 Task: Look for space in Lingsugūr, India from 6th June, 2023 to 8th June, 2023 for 2 adults in price range Rs.7000 to Rs.12000. Place can be private room with 1  bedroom having 2 beds and 1 bathroom. Property type can be house, flat, guest house. Booking option can be shelf check-in. Required host language is English.
Action: Mouse moved to (464, 83)
Screenshot: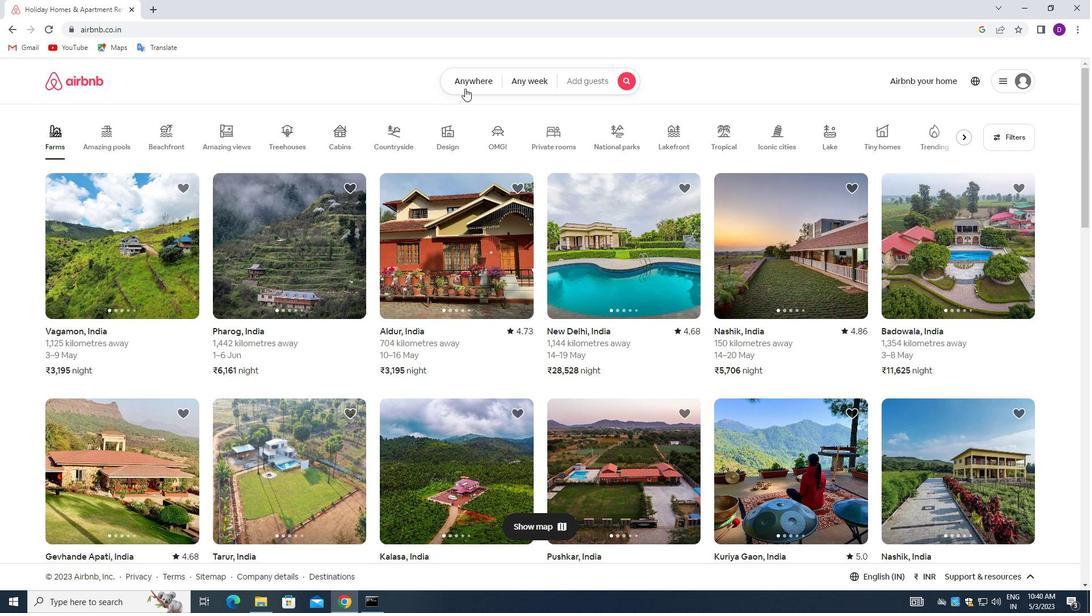 
Action: Mouse pressed left at (464, 83)
Screenshot: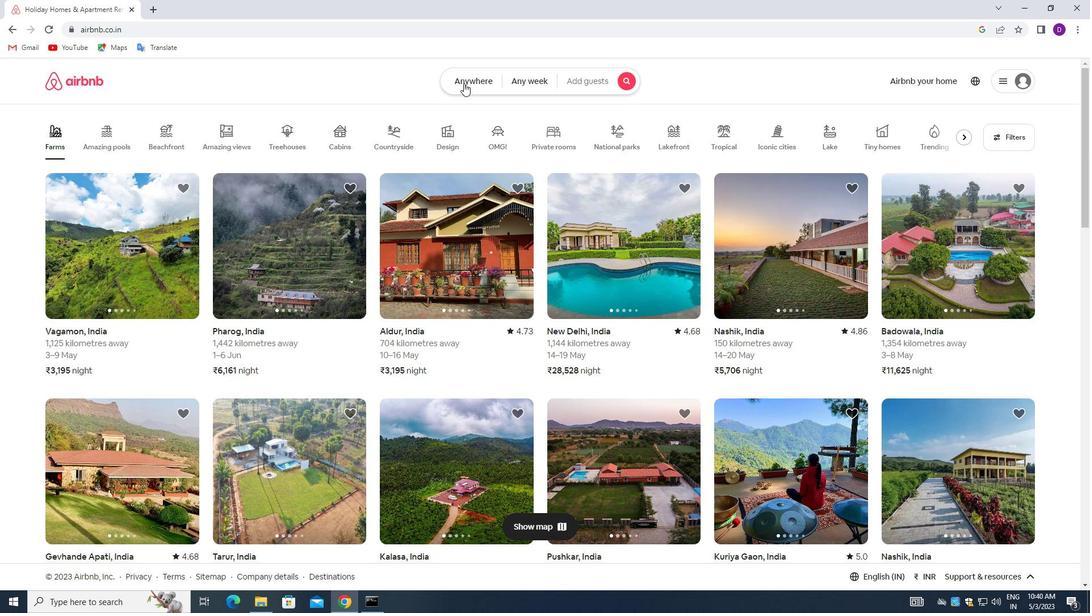 
Action: Mouse moved to (372, 130)
Screenshot: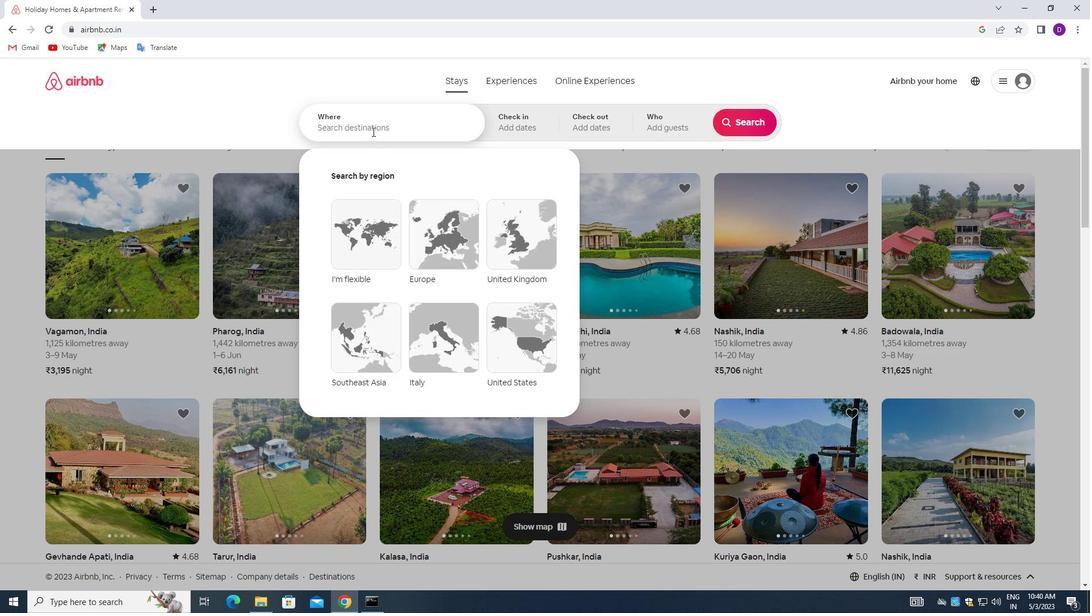 
Action: Mouse pressed left at (372, 130)
Screenshot: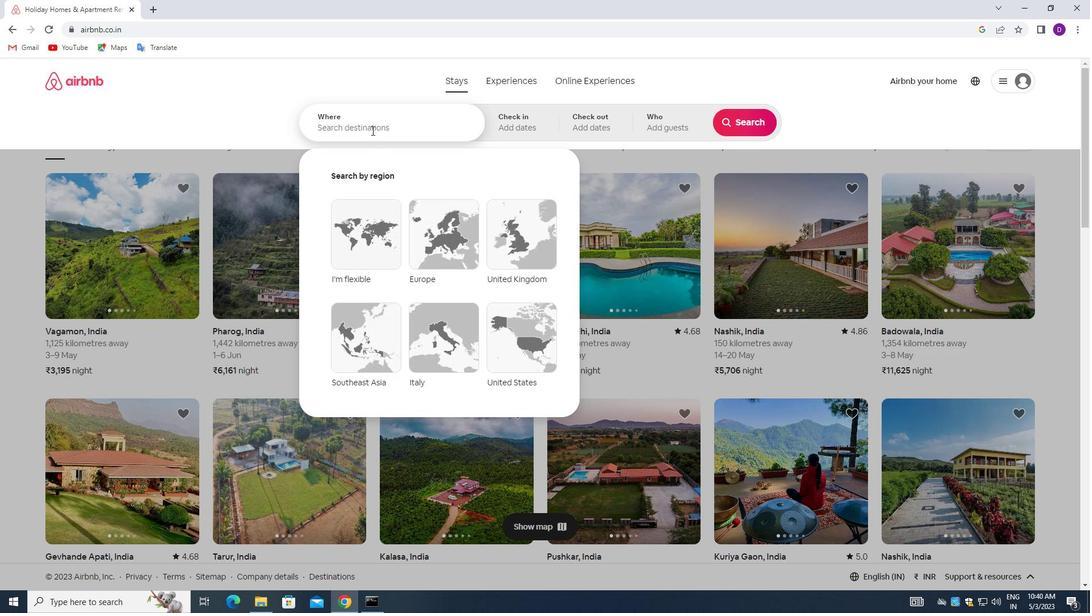 
Action: Mouse moved to (252, 109)
Screenshot: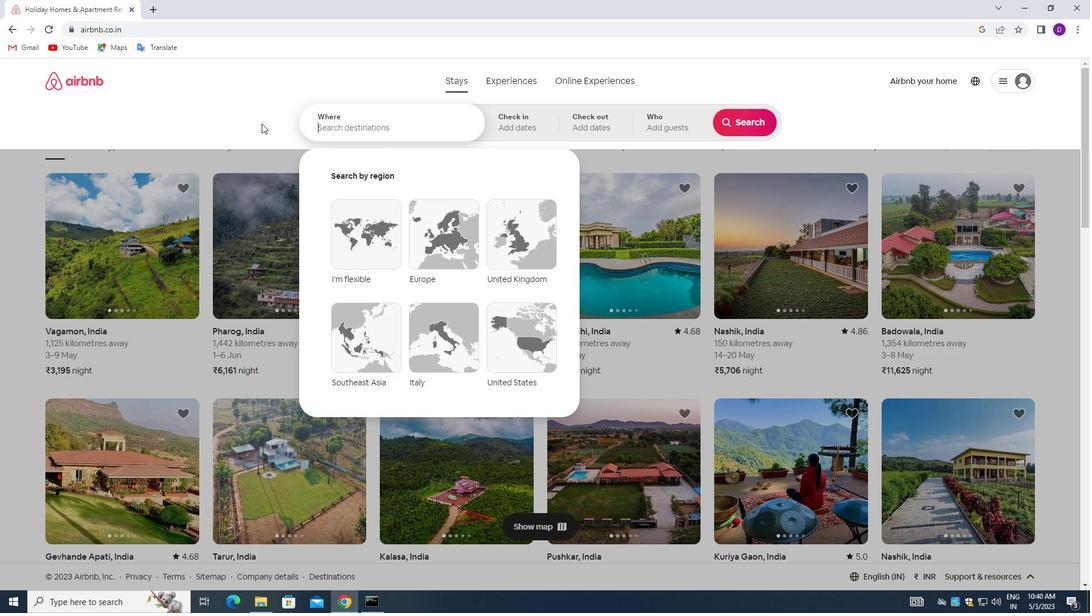 
Action: Key pressed <Key.shift>LINGS
Screenshot: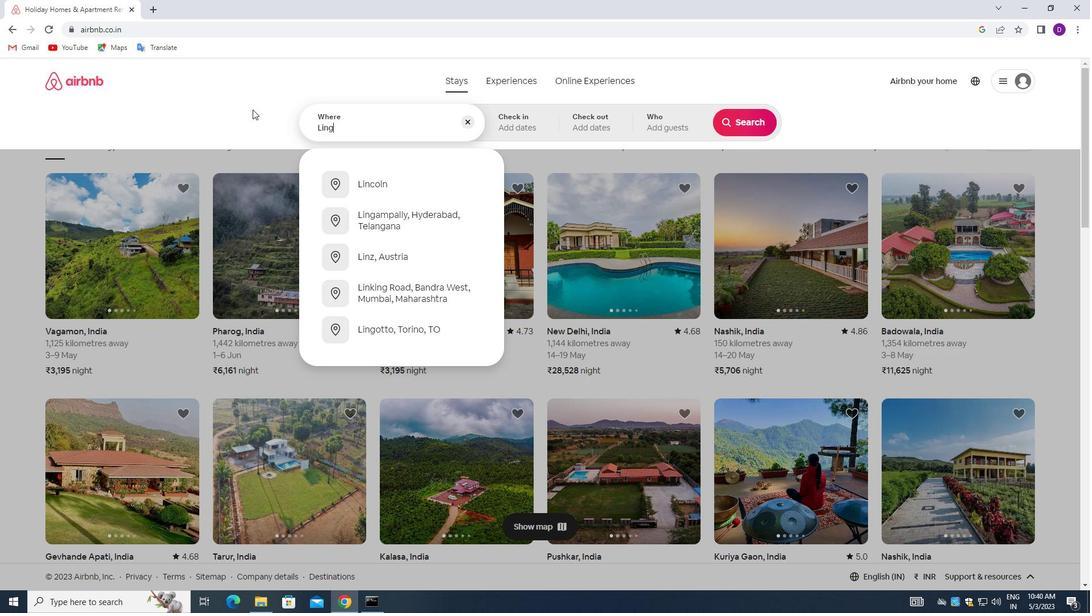 
Action: Mouse moved to (252, 109)
Screenshot: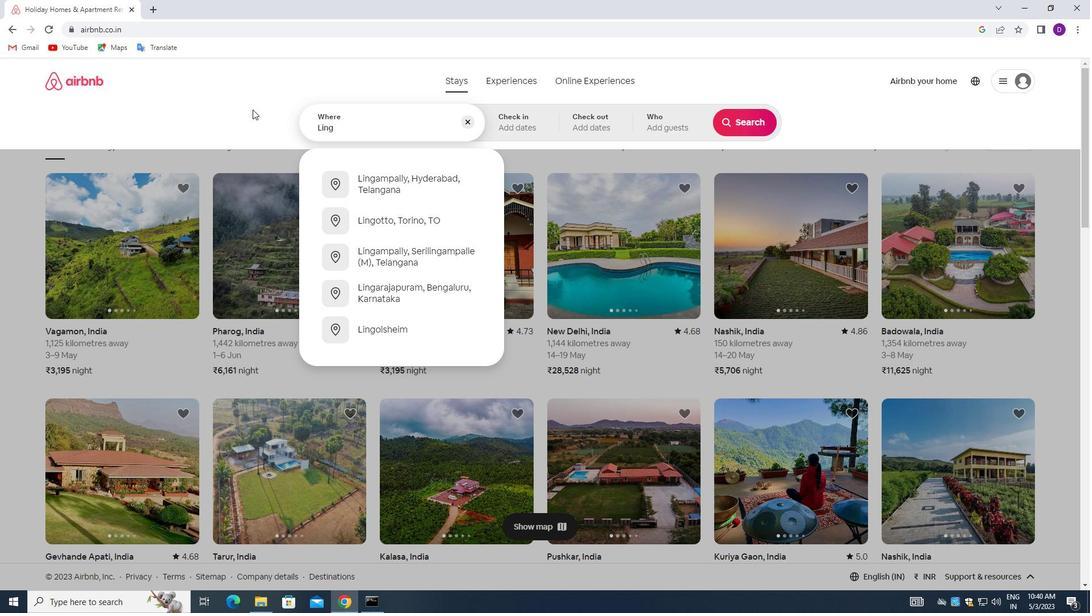 
Action: Key pressed UGUR,<Key.space><Key.shift>INDIA<Key.enter>
Screenshot: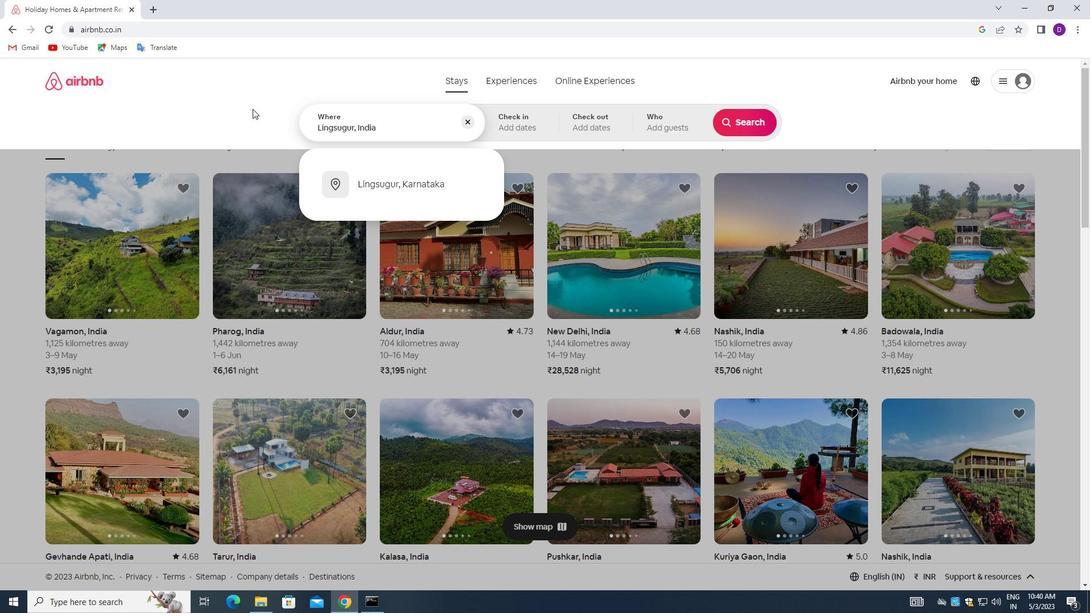 
Action: Mouse moved to (627, 288)
Screenshot: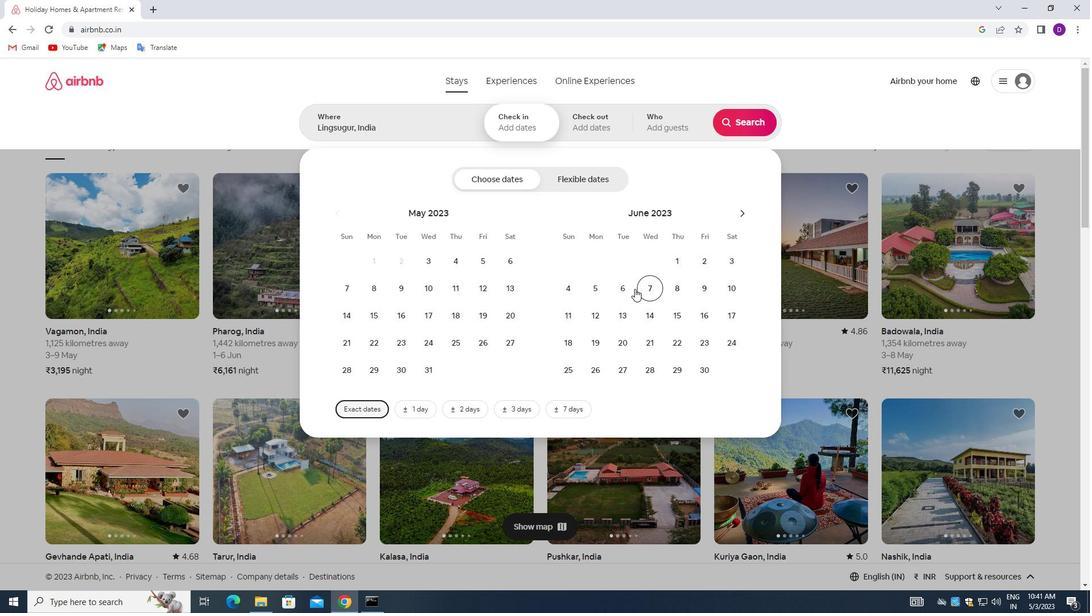 
Action: Mouse pressed left at (627, 288)
Screenshot: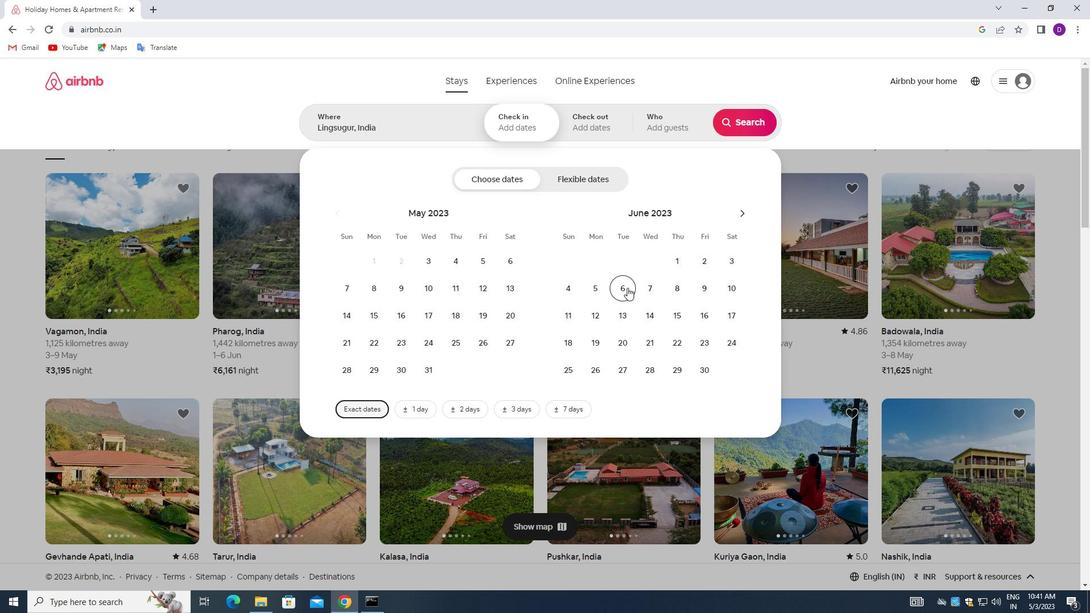 
Action: Mouse moved to (673, 291)
Screenshot: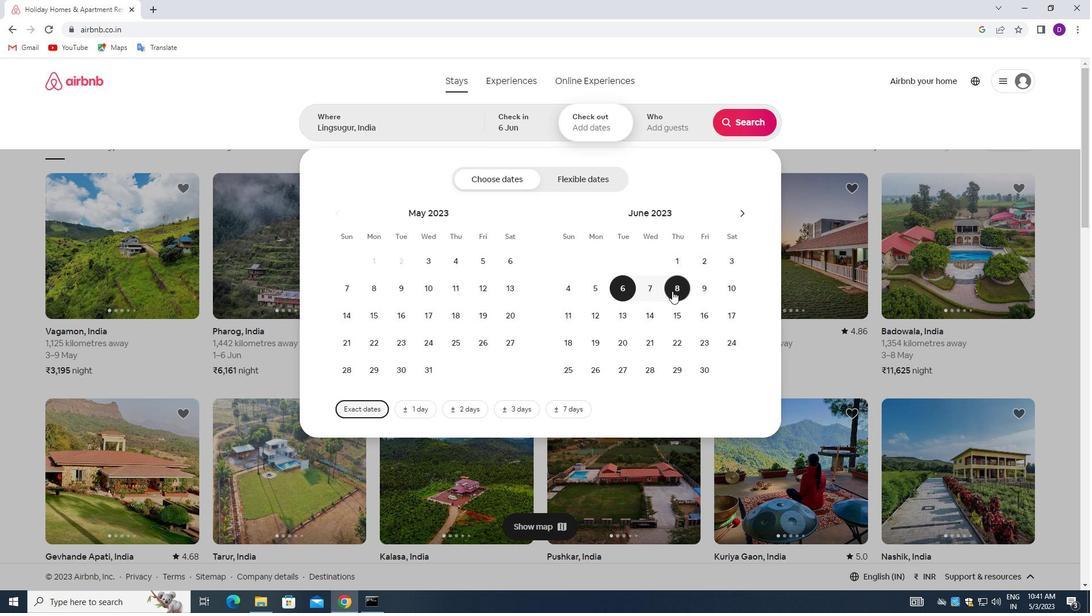 
Action: Mouse pressed left at (673, 291)
Screenshot: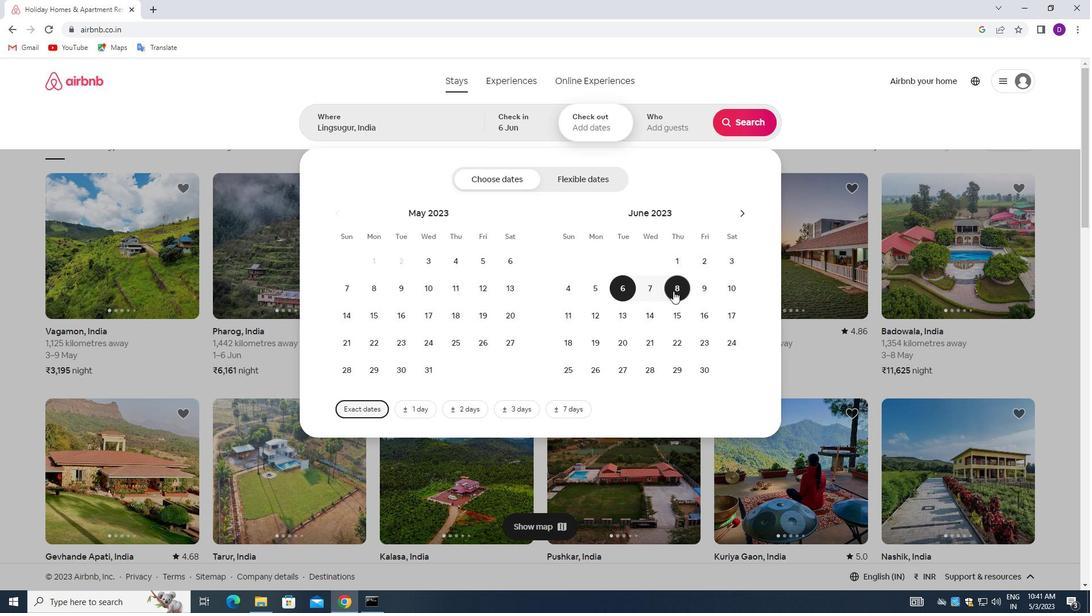 
Action: Mouse moved to (663, 123)
Screenshot: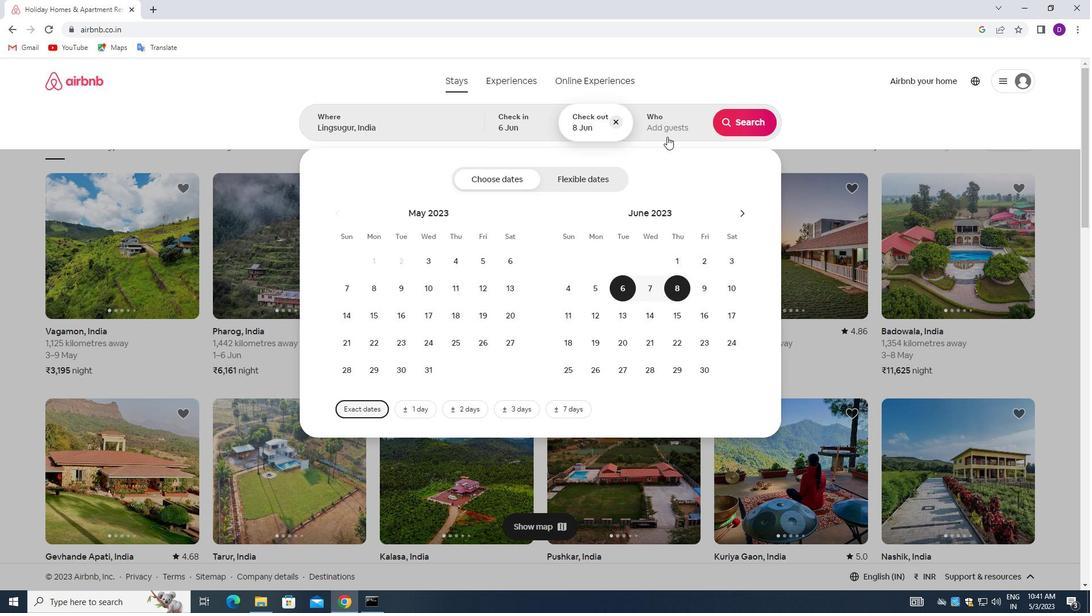 
Action: Mouse pressed left at (663, 123)
Screenshot: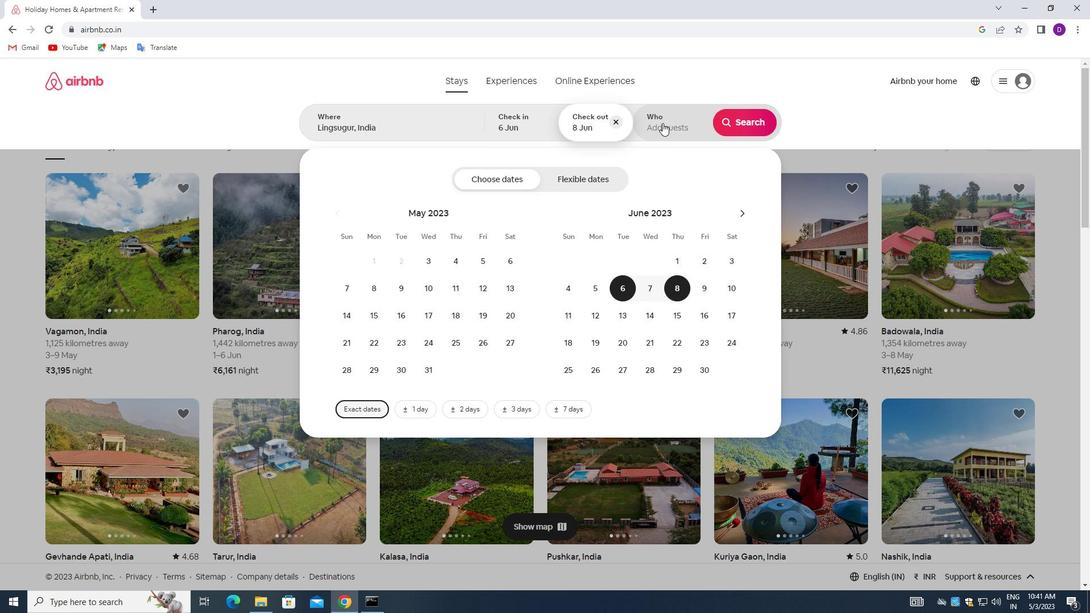 
Action: Mouse moved to (752, 186)
Screenshot: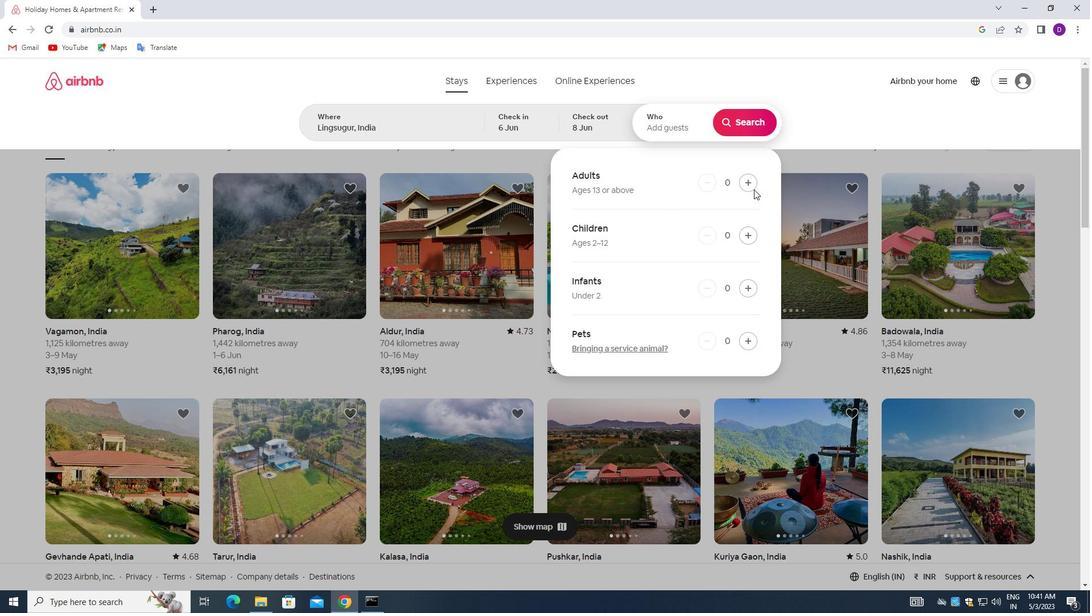 
Action: Mouse pressed left at (752, 186)
Screenshot: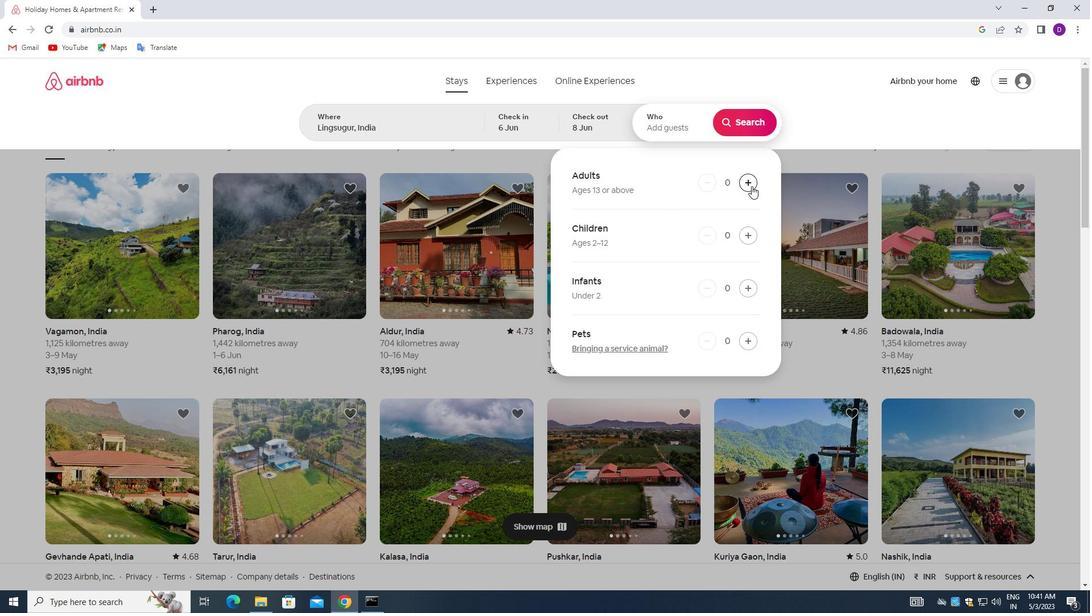 
Action: Mouse pressed left at (752, 186)
Screenshot: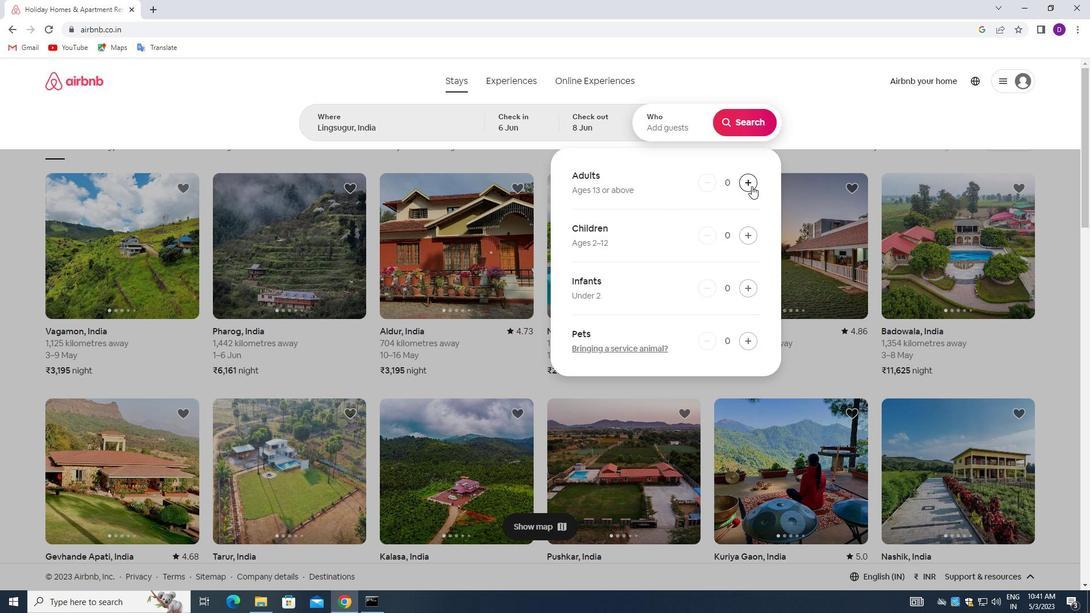 
Action: Mouse moved to (747, 122)
Screenshot: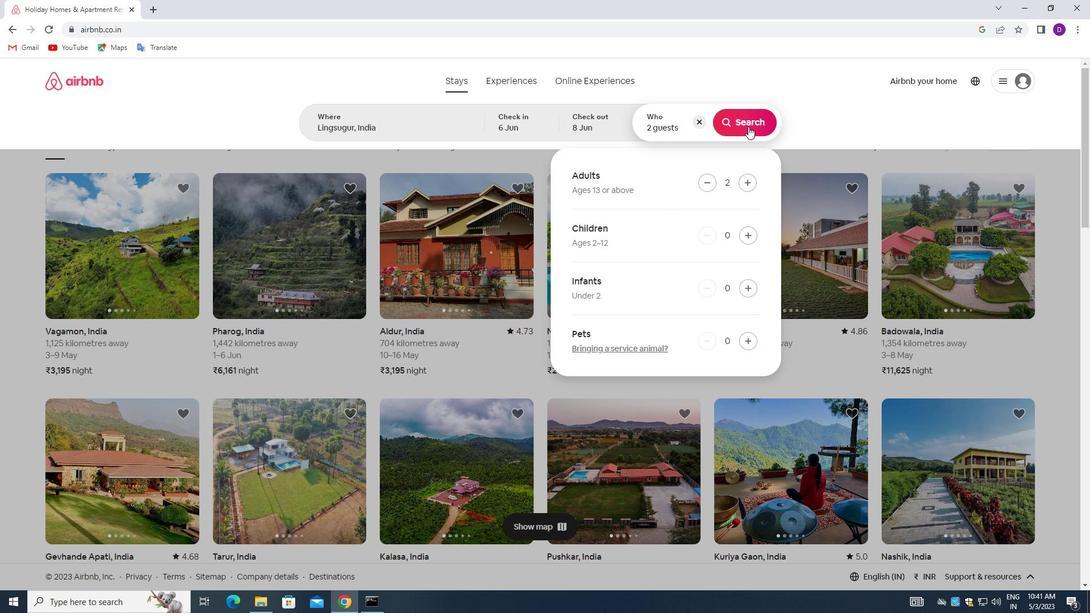 
Action: Mouse pressed left at (747, 122)
Screenshot: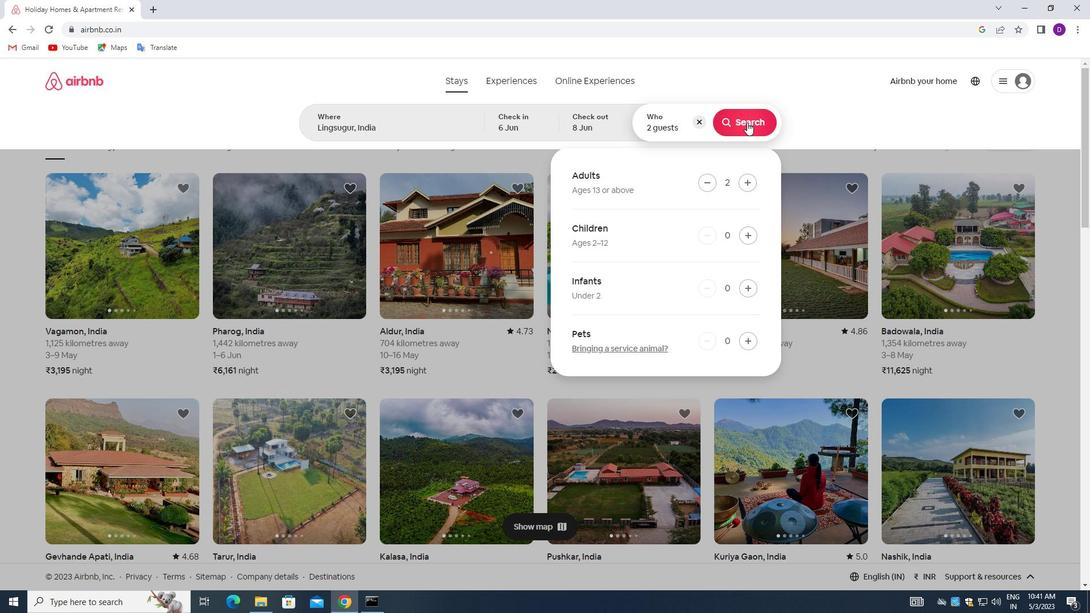 
Action: Mouse moved to (1027, 129)
Screenshot: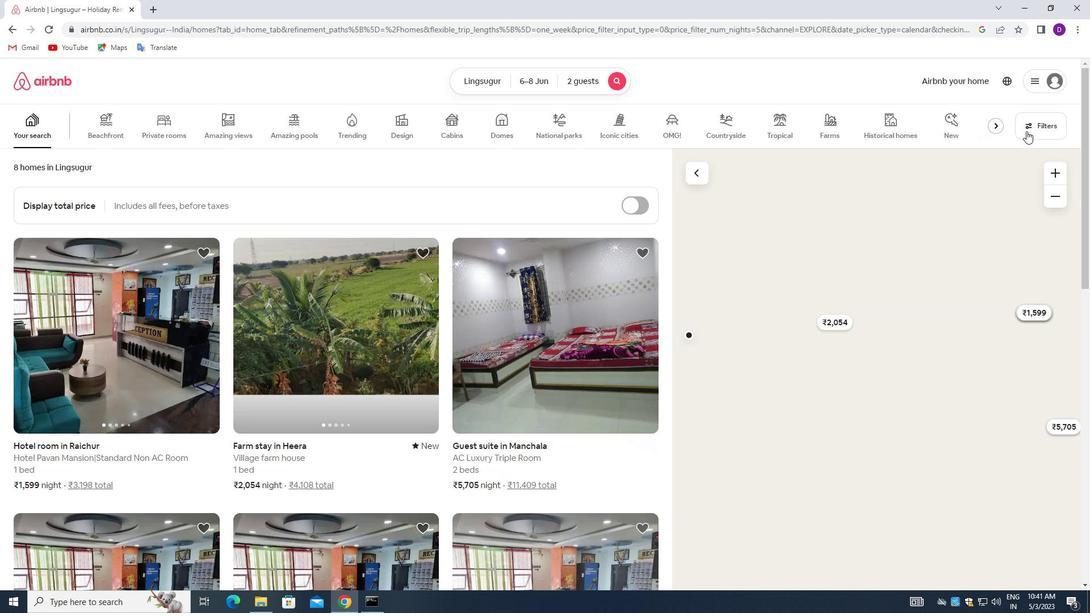 
Action: Mouse pressed left at (1027, 129)
Screenshot: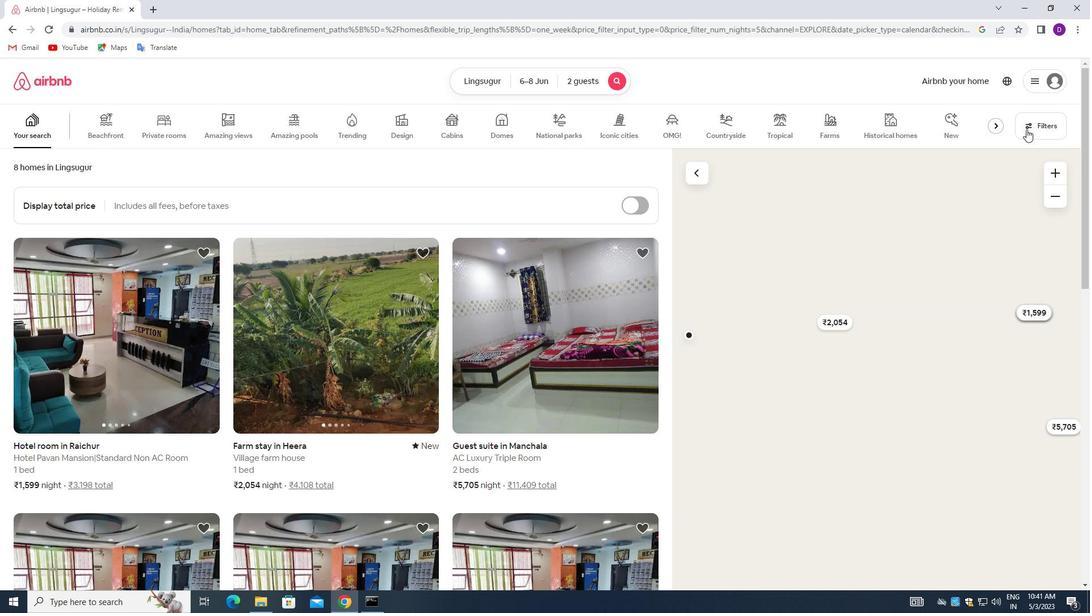 
Action: Mouse moved to (402, 266)
Screenshot: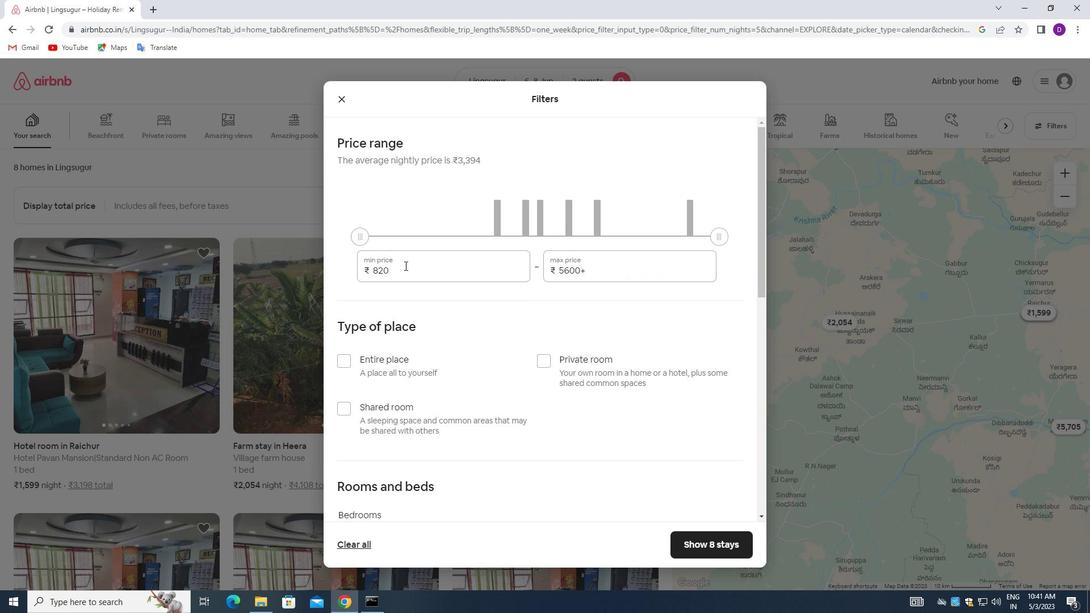 
Action: Mouse pressed left at (402, 266)
Screenshot: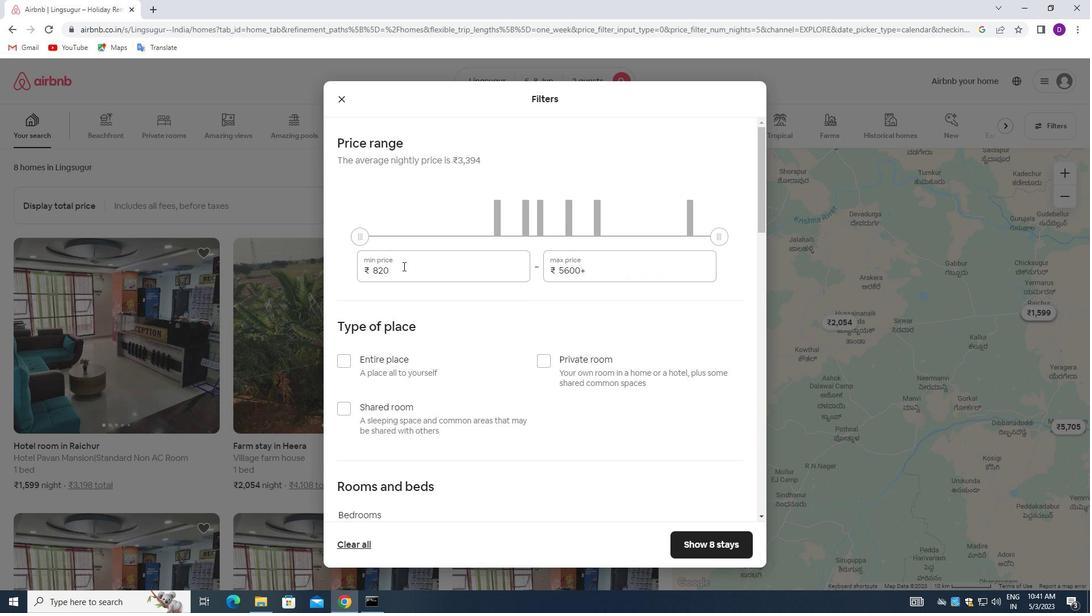
Action: Mouse pressed left at (402, 266)
Screenshot: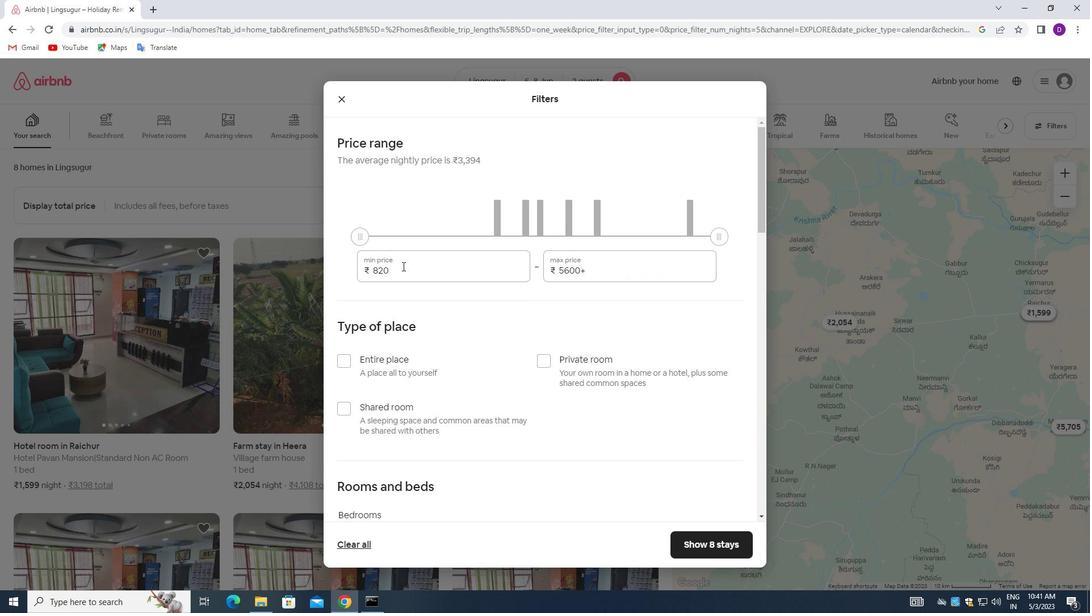 
Action: Key pressed 7000<Key.tab>12000
Screenshot: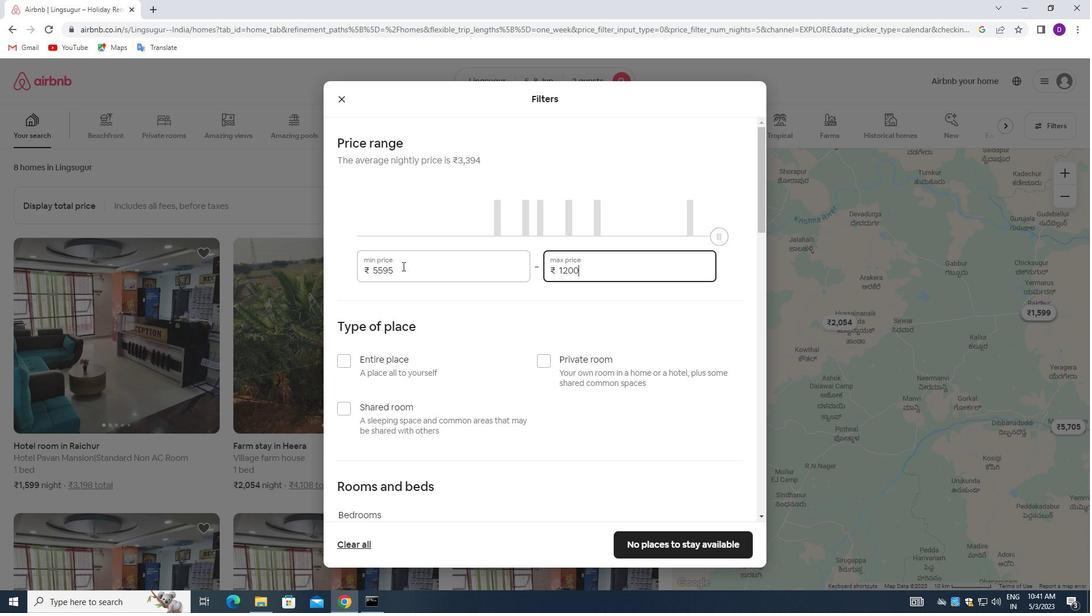 
Action: Mouse moved to (550, 342)
Screenshot: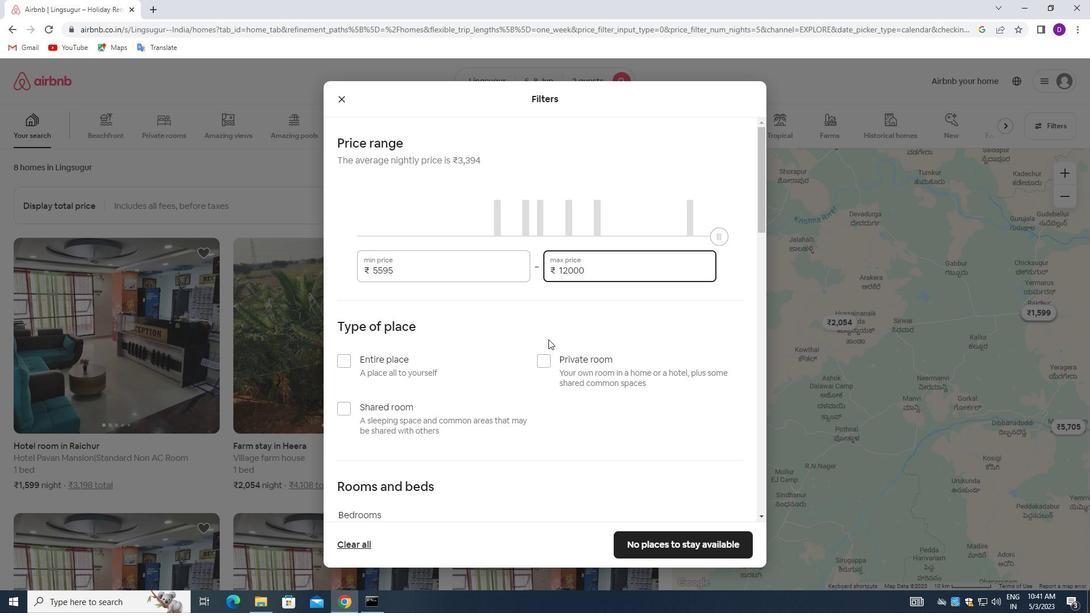 
Action: Mouse scrolled (550, 341) with delta (0, 0)
Screenshot: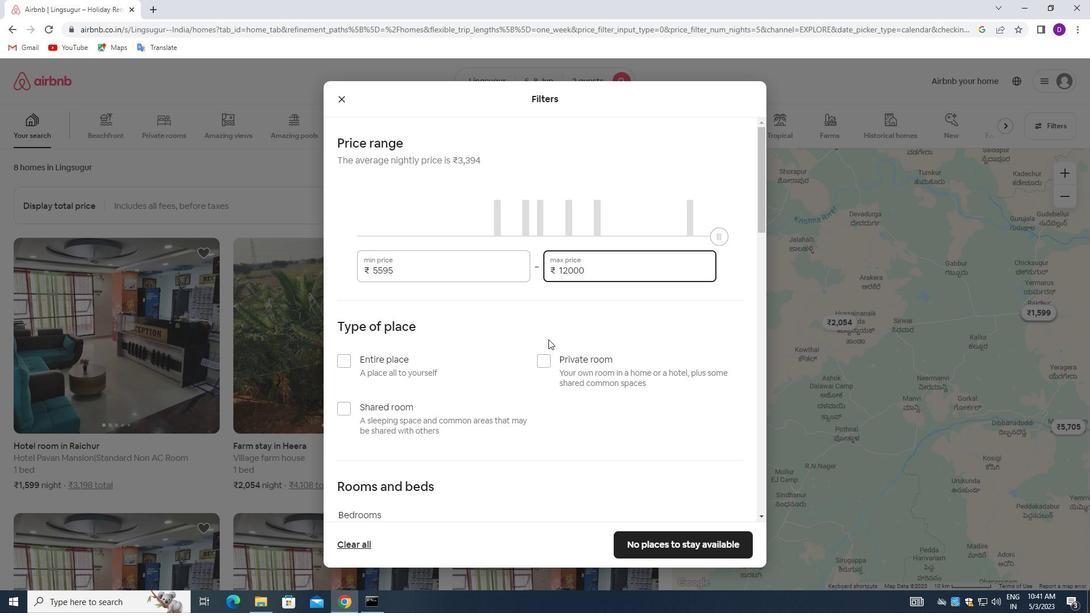 
Action: Mouse moved to (553, 344)
Screenshot: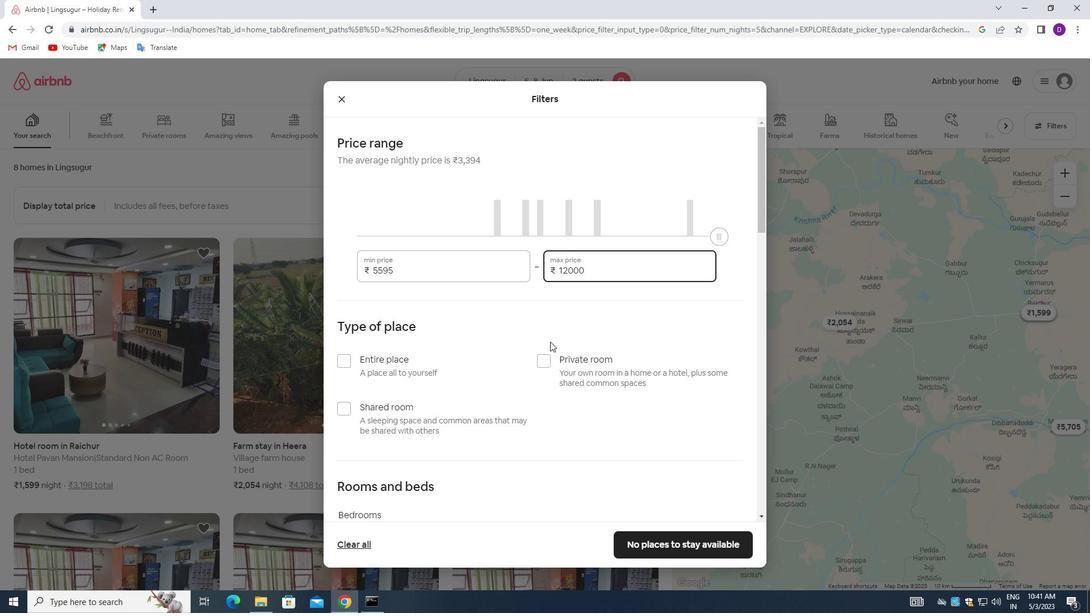 
Action: Mouse scrolled (553, 343) with delta (0, 0)
Screenshot: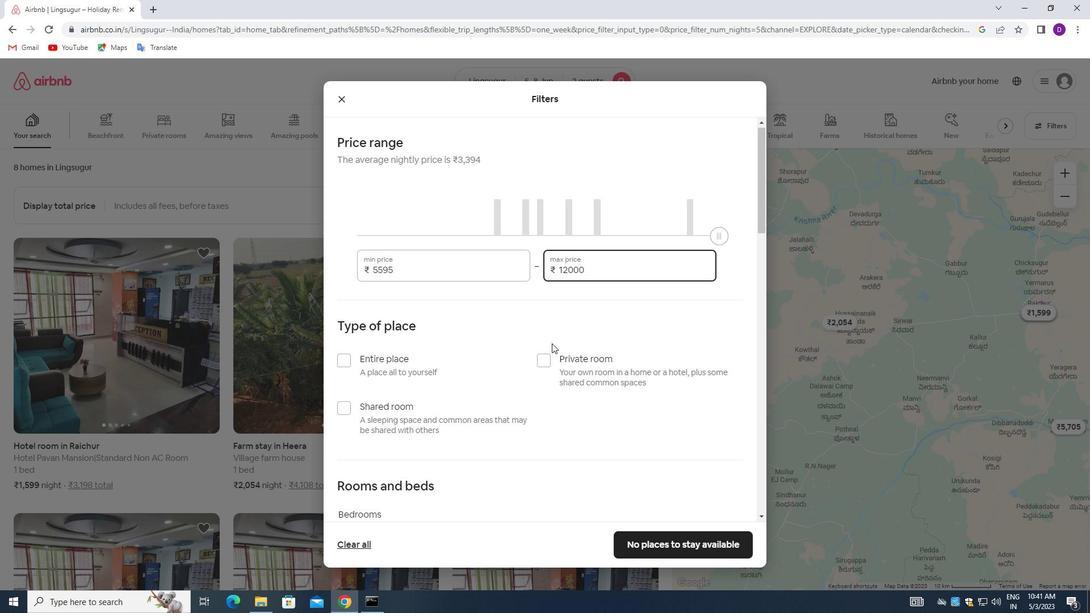 
Action: Mouse moved to (546, 248)
Screenshot: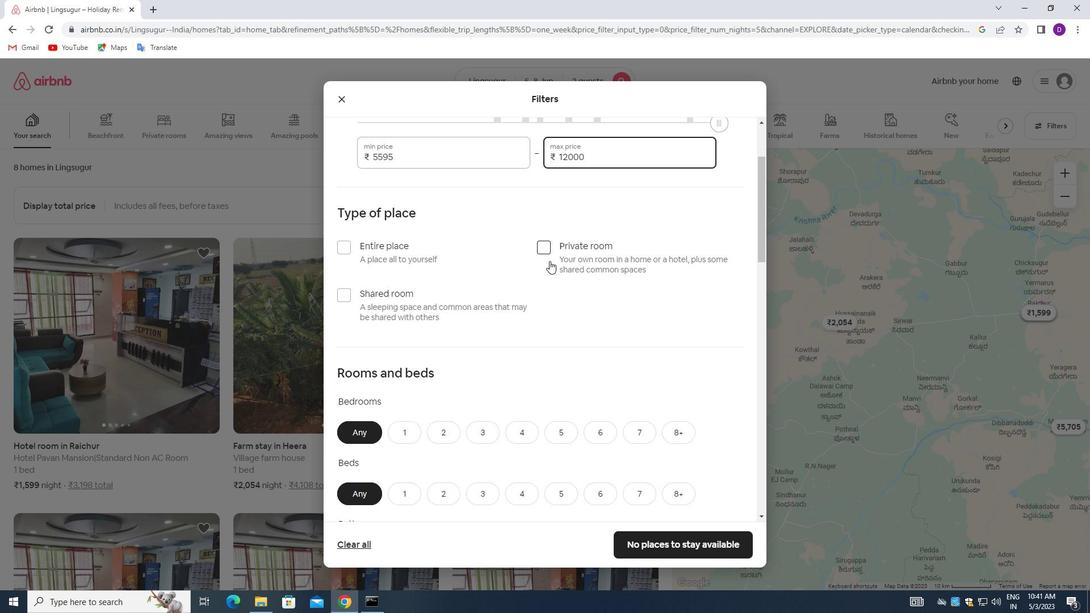 
Action: Mouse pressed left at (546, 248)
Screenshot: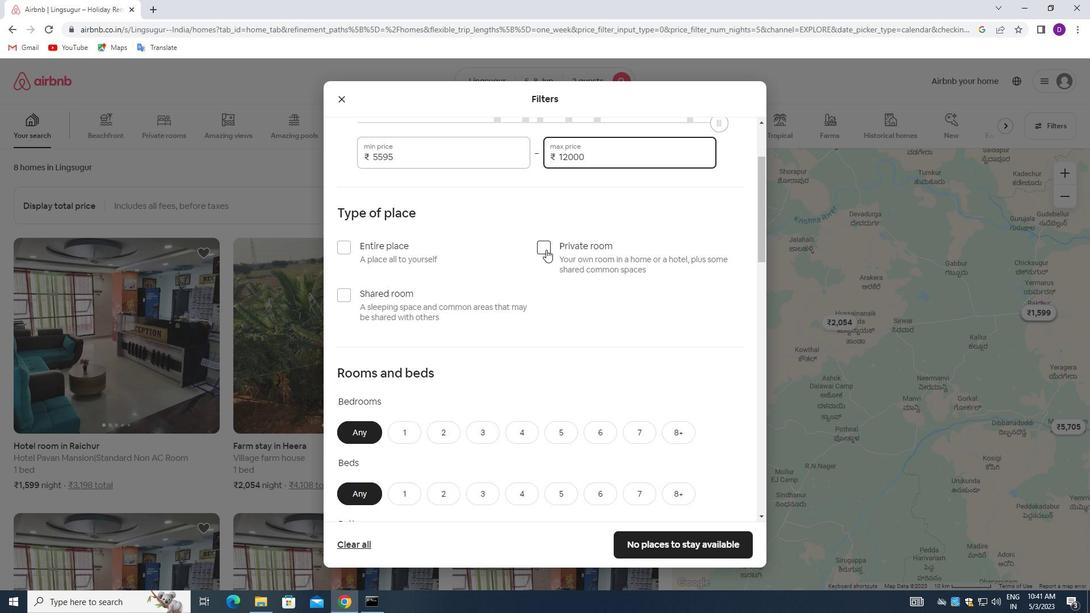 
Action: Mouse moved to (554, 302)
Screenshot: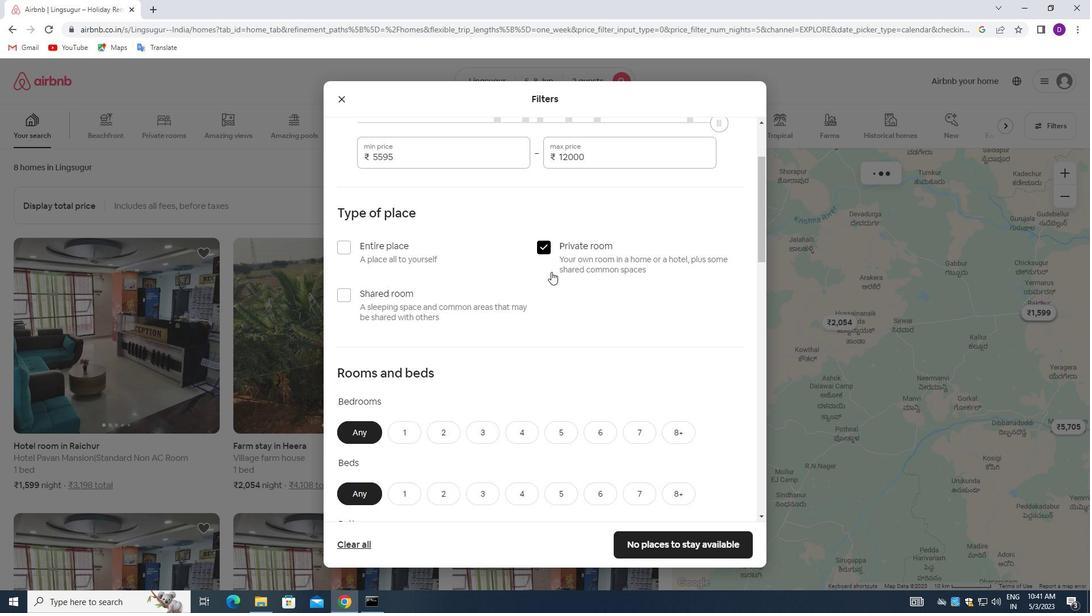 
Action: Mouse scrolled (554, 301) with delta (0, 0)
Screenshot: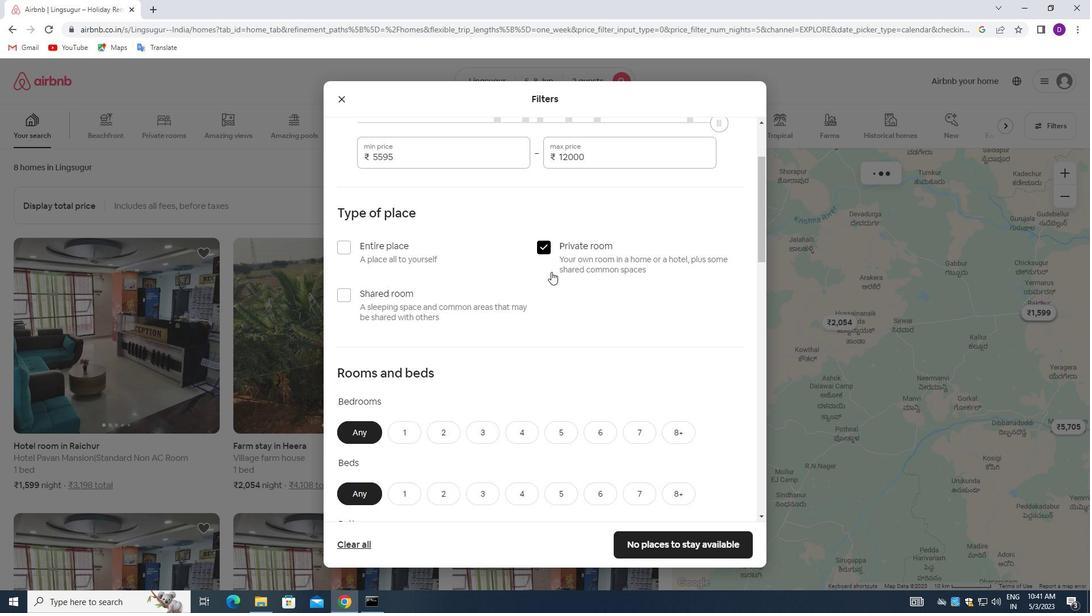
Action: Mouse moved to (552, 307)
Screenshot: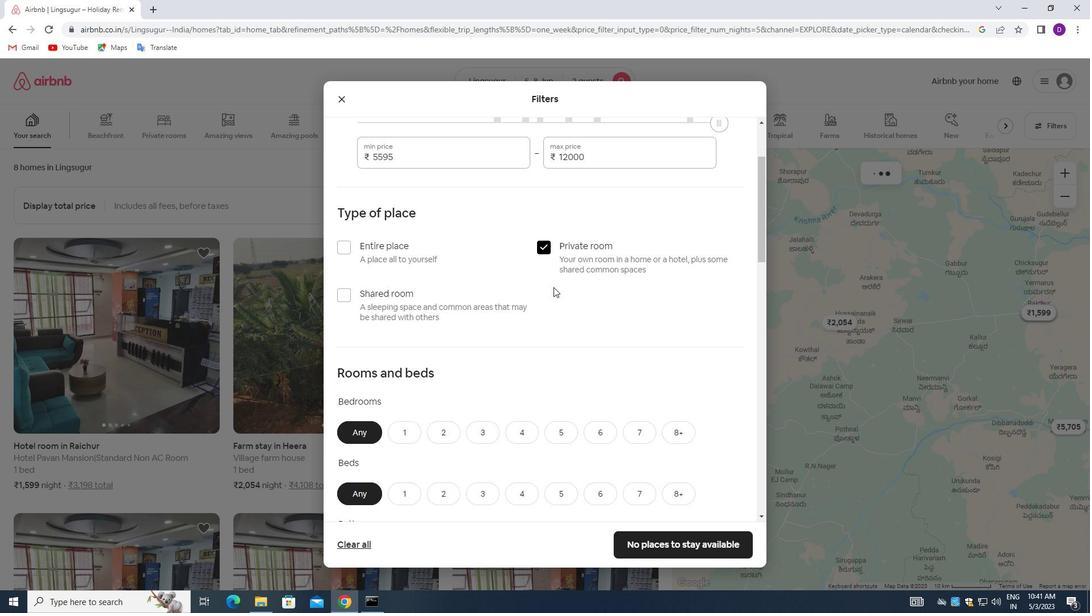 
Action: Mouse scrolled (552, 306) with delta (0, 0)
Screenshot: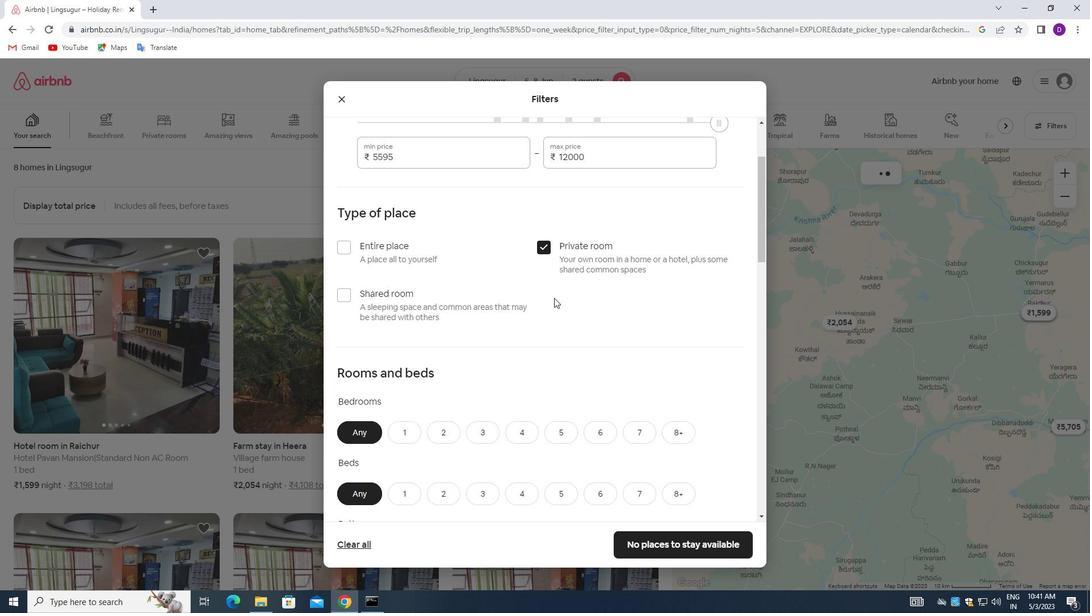 
Action: Mouse moved to (550, 308)
Screenshot: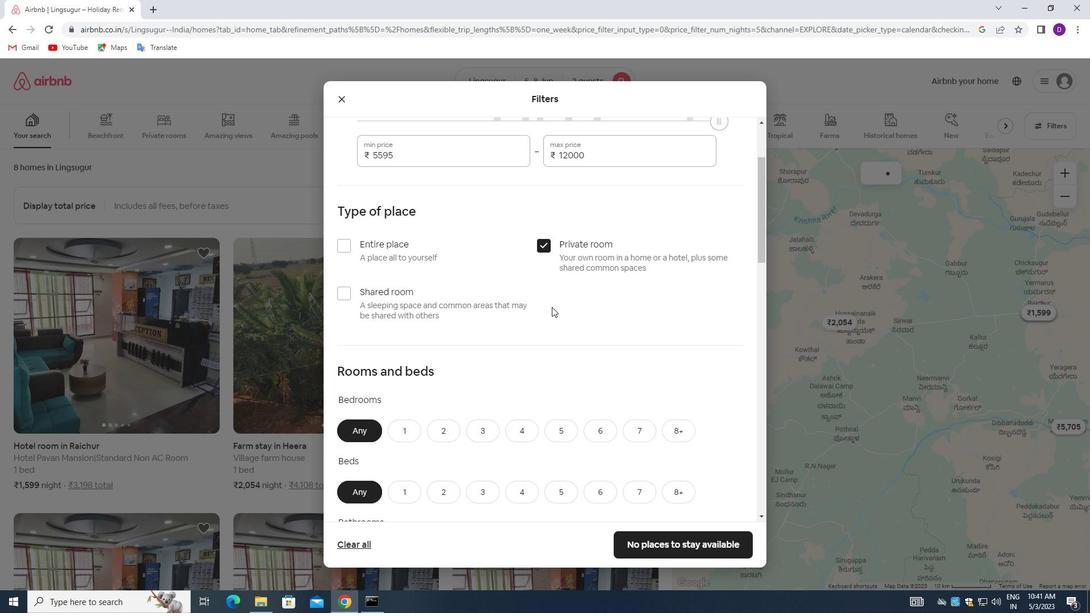
Action: Mouse scrolled (550, 307) with delta (0, 0)
Screenshot: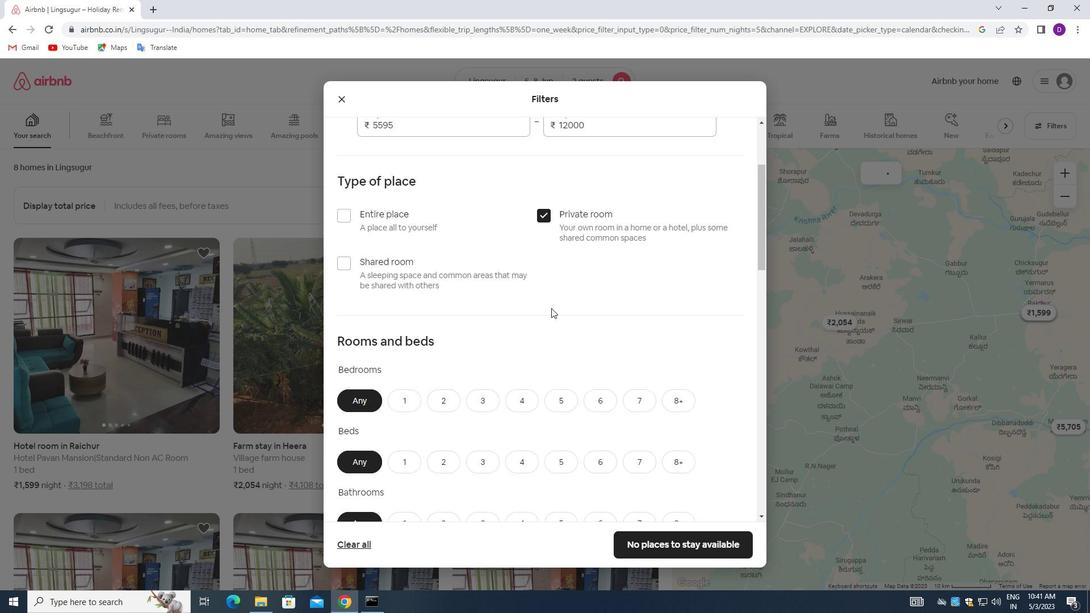 
Action: Mouse moved to (404, 262)
Screenshot: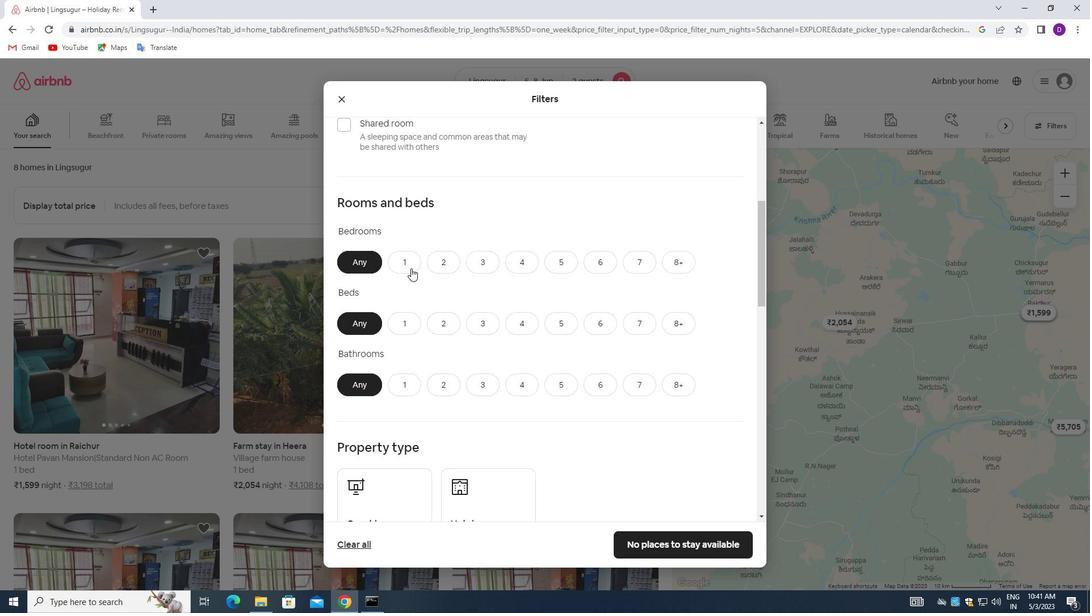 
Action: Mouse pressed left at (404, 262)
Screenshot: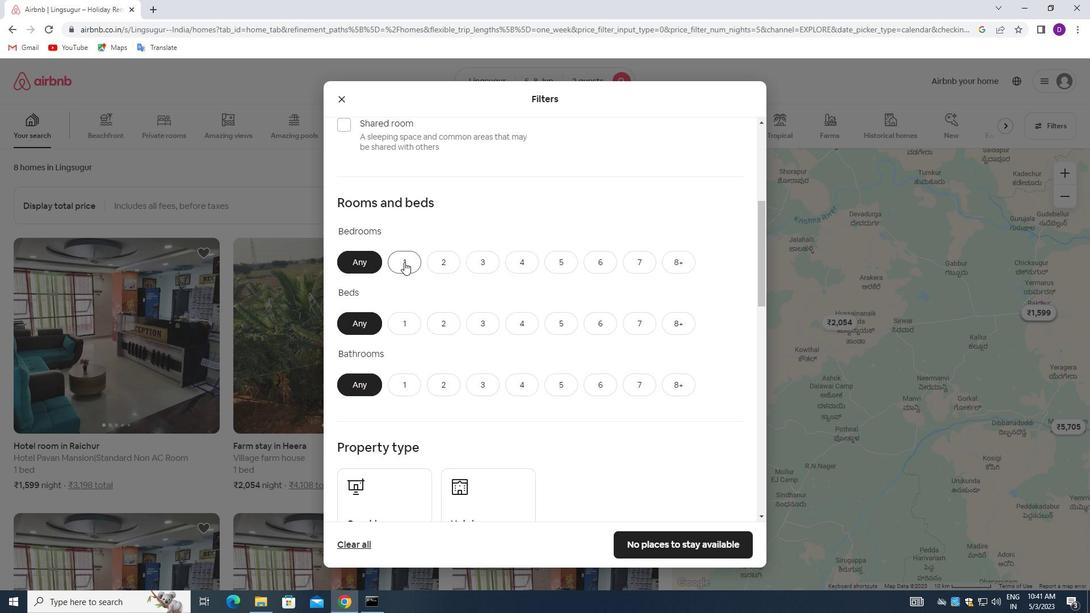 
Action: Mouse moved to (445, 326)
Screenshot: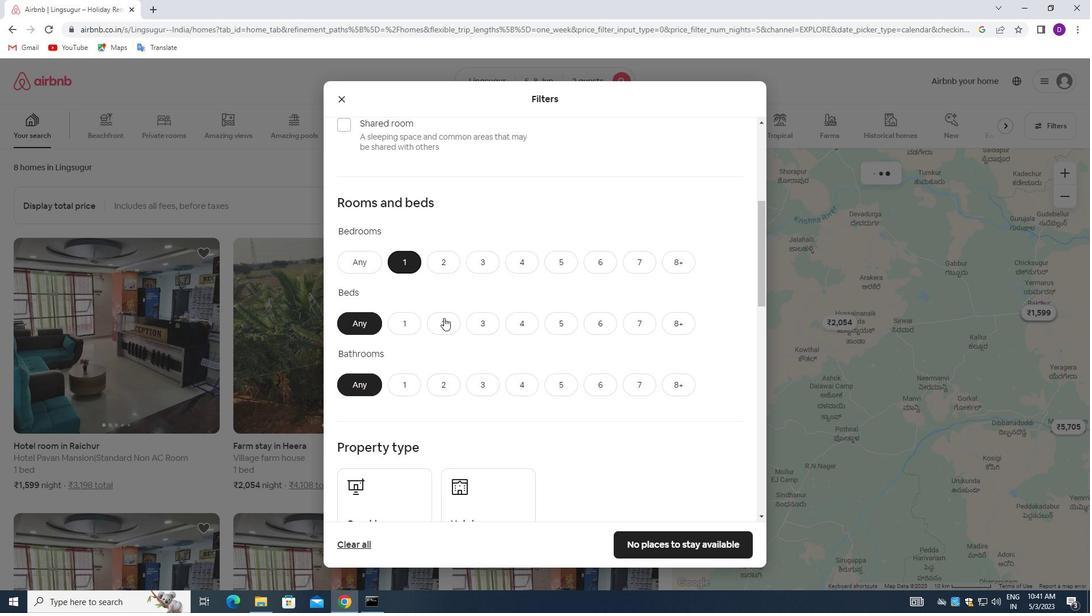 
Action: Mouse pressed left at (445, 326)
Screenshot: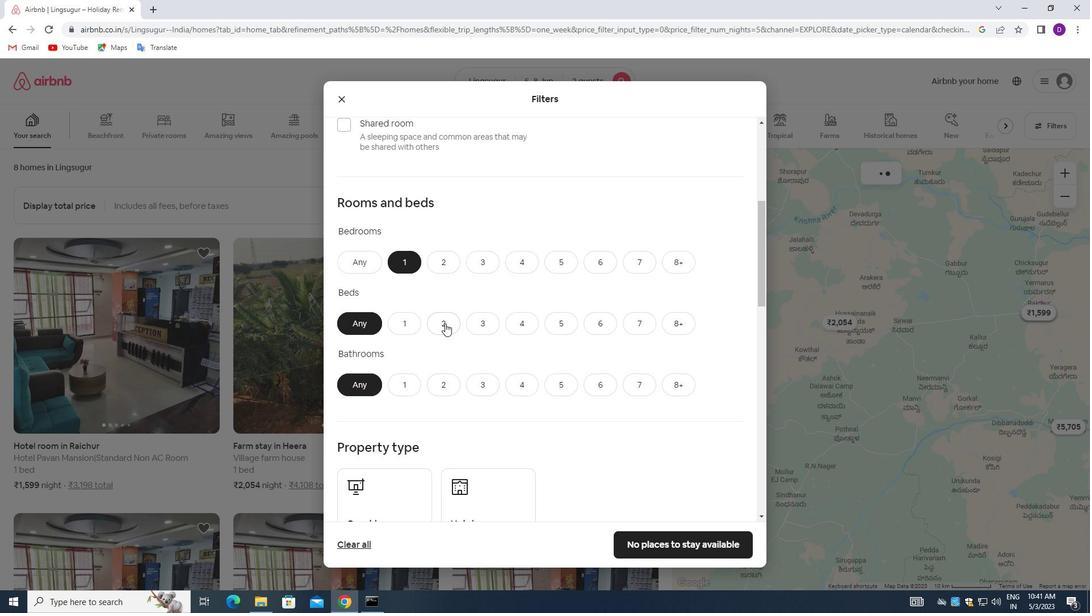 
Action: Mouse moved to (409, 380)
Screenshot: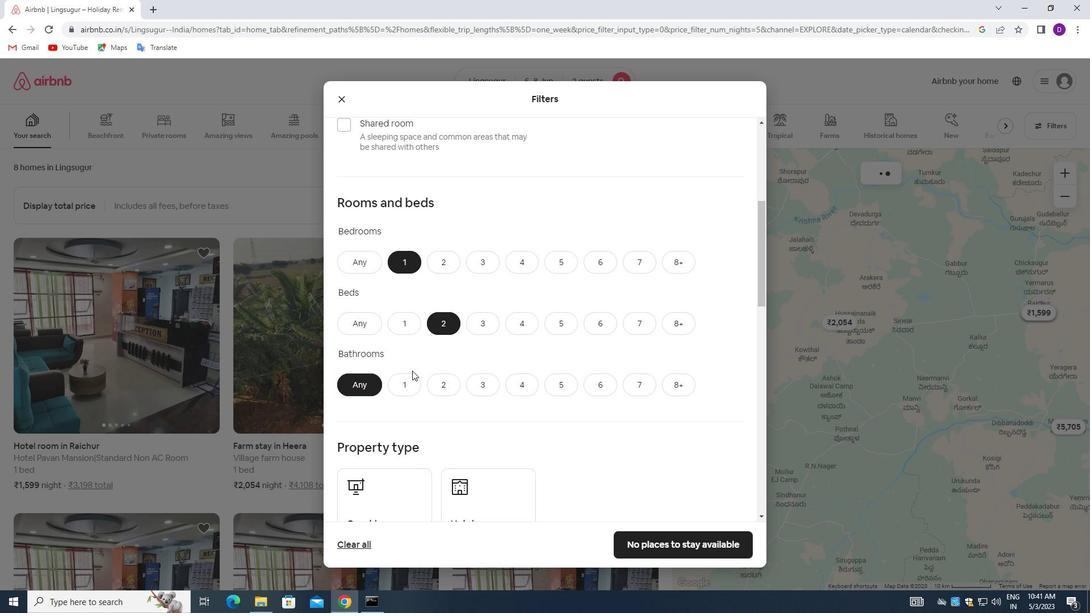 
Action: Mouse pressed left at (409, 380)
Screenshot: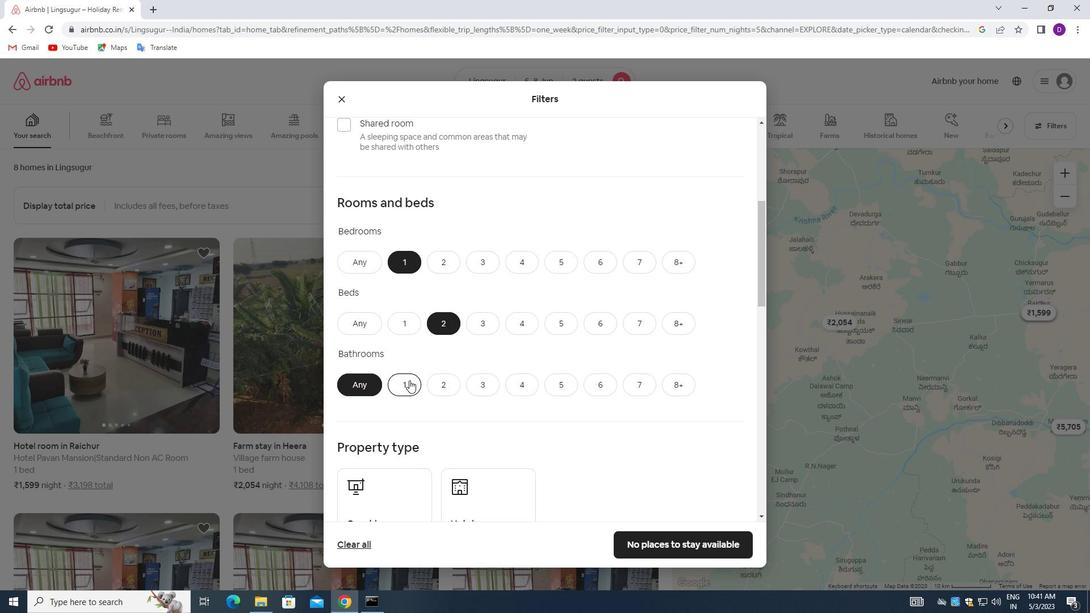 
Action: Mouse moved to (491, 313)
Screenshot: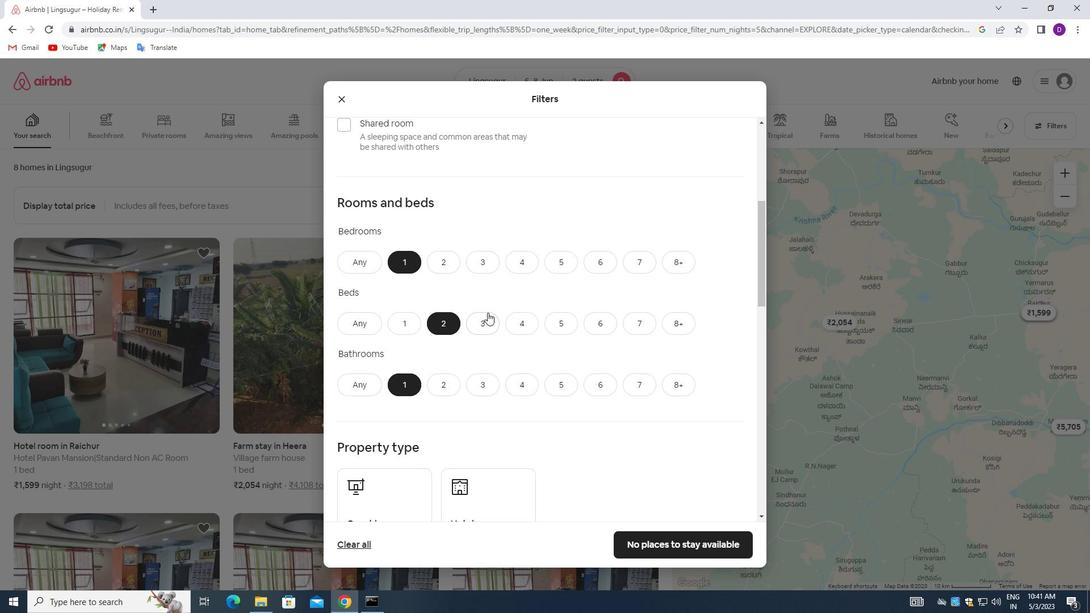 
Action: Mouse scrolled (491, 313) with delta (0, 0)
Screenshot: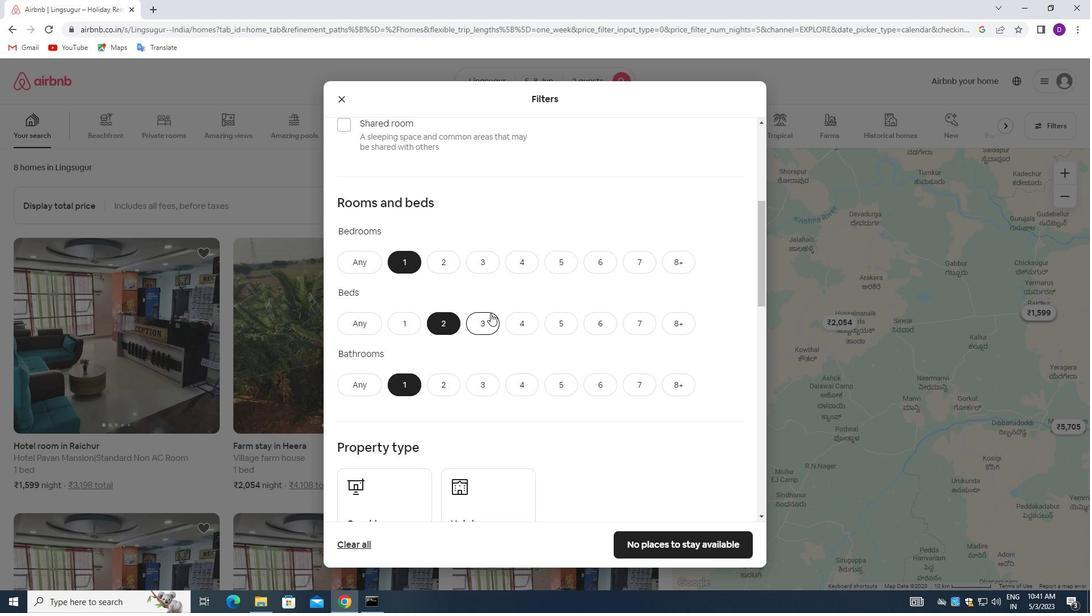
Action: Mouse moved to (490, 303)
Screenshot: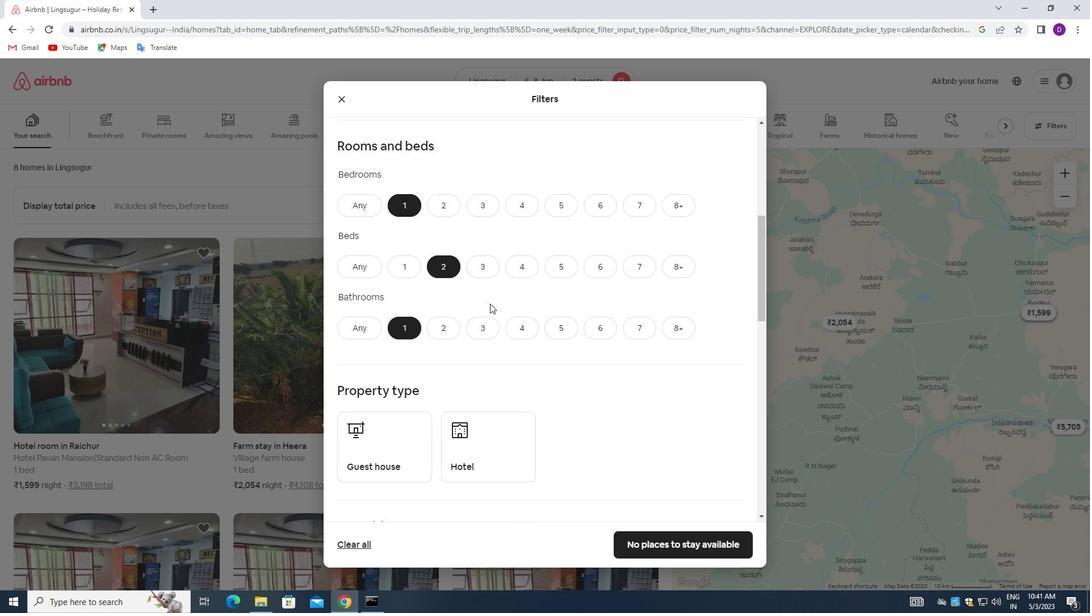 
Action: Mouse scrolled (490, 302) with delta (0, 0)
Screenshot: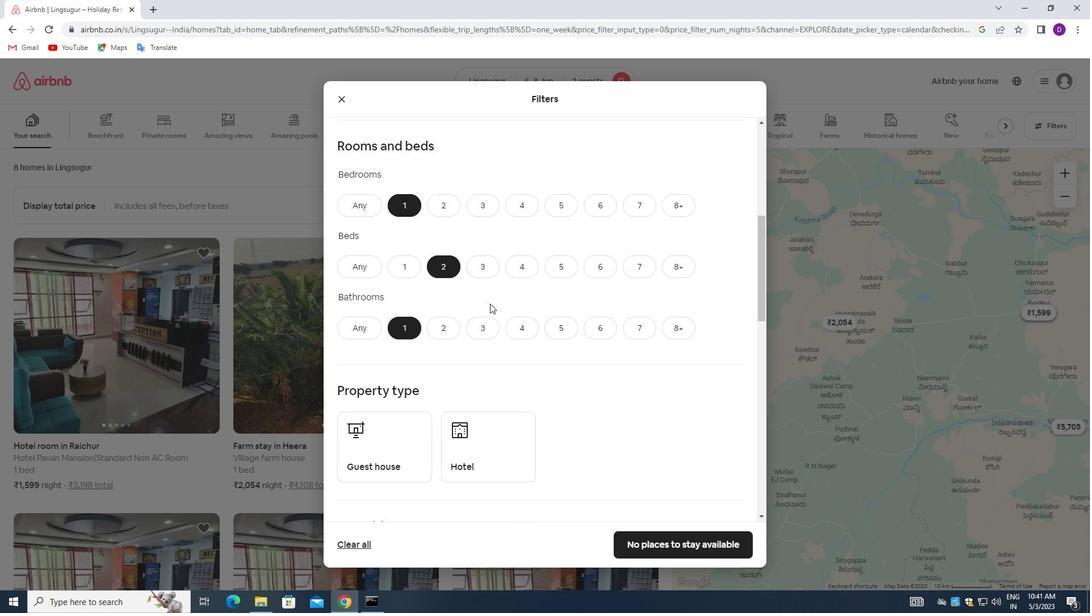 
Action: Mouse moved to (490, 303)
Screenshot: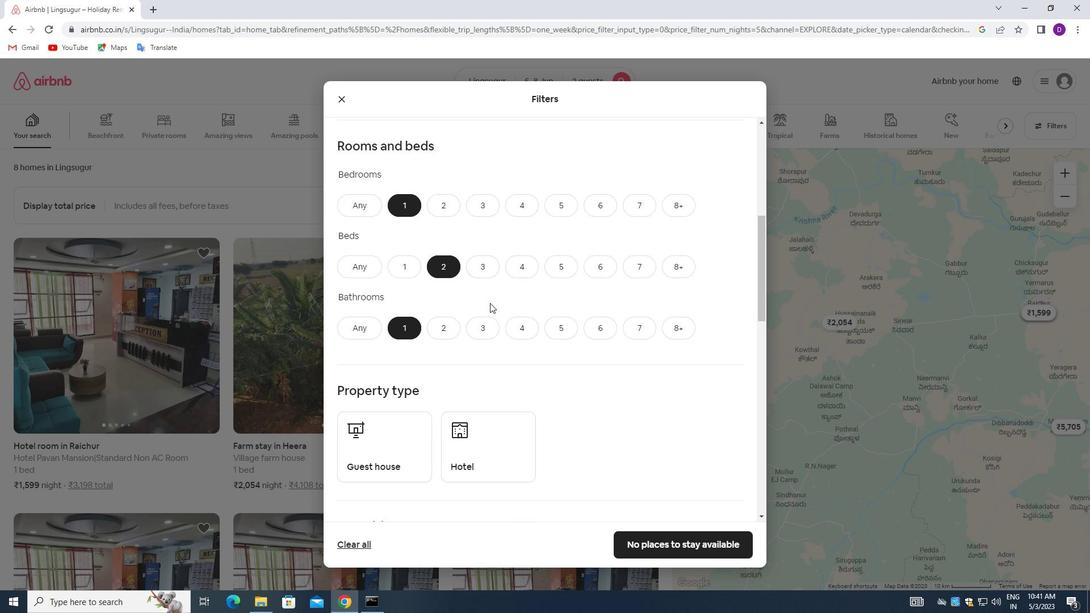 
Action: Mouse scrolled (490, 302) with delta (0, 0)
Screenshot: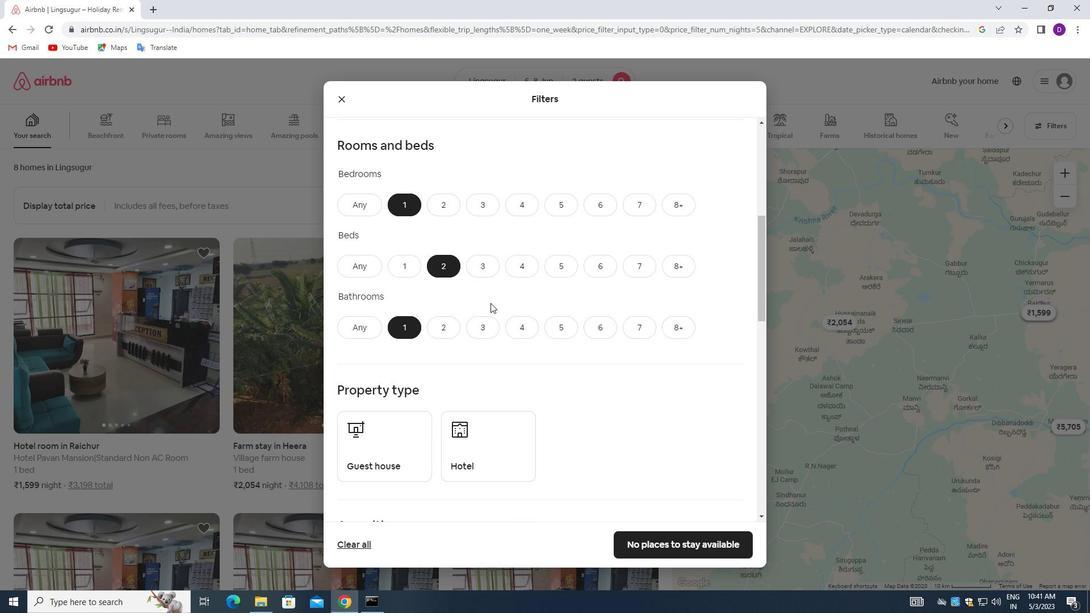 
Action: Mouse moved to (389, 328)
Screenshot: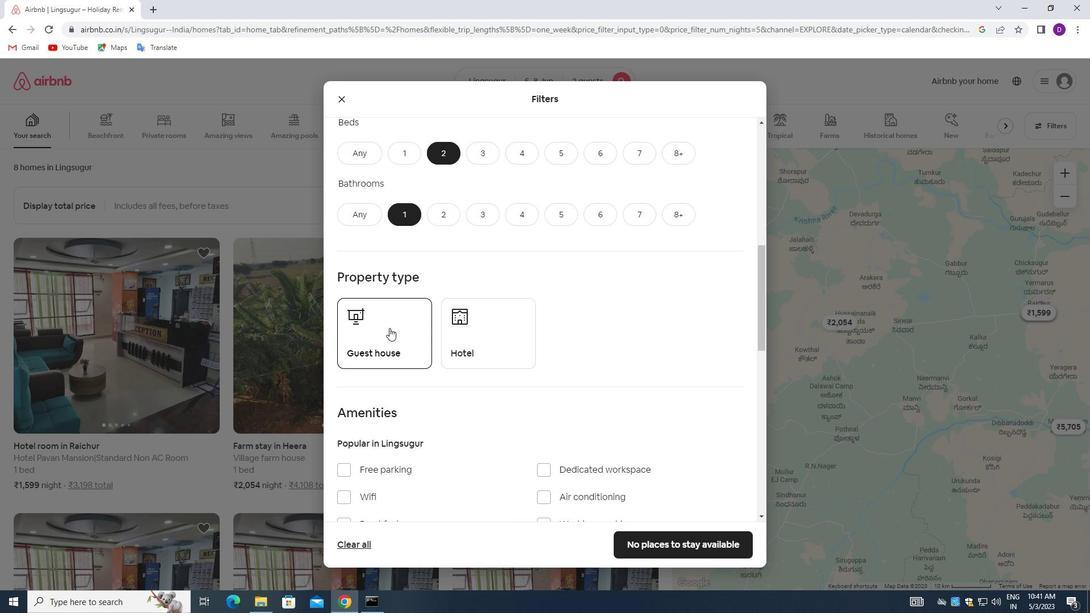
Action: Mouse pressed left at (389, 328)
Screenshot: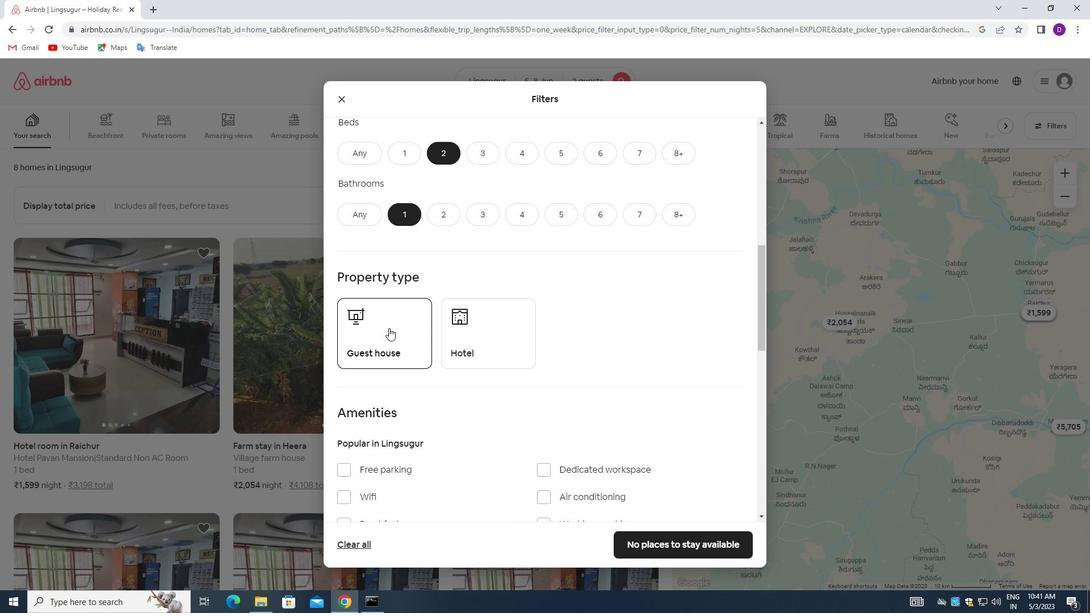 
Action: Mouse moved to (483, 327)
Screenshot: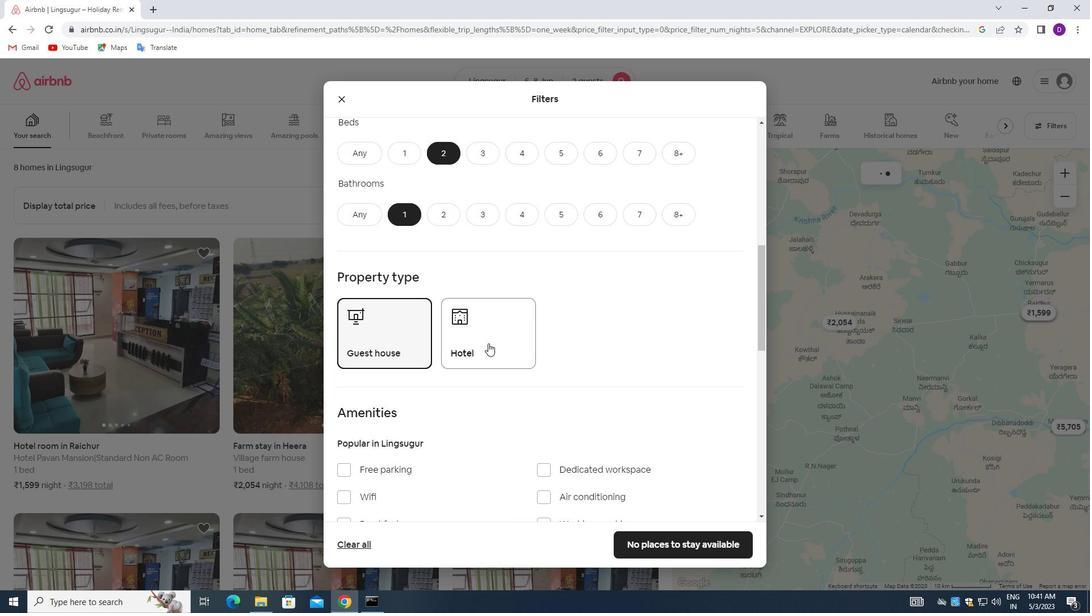 
Action: Mouse scrolled (483, 327) with delta (0, 0)
Screenshot: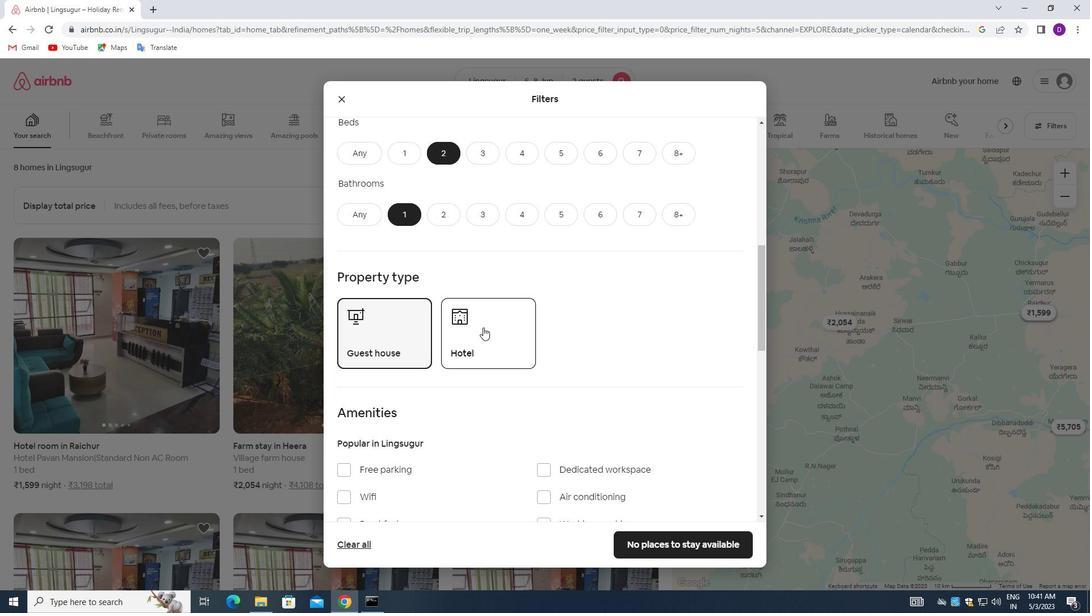 
Action: Mouse scrolled (483, 327) with delta (0, 0)
Screenshot: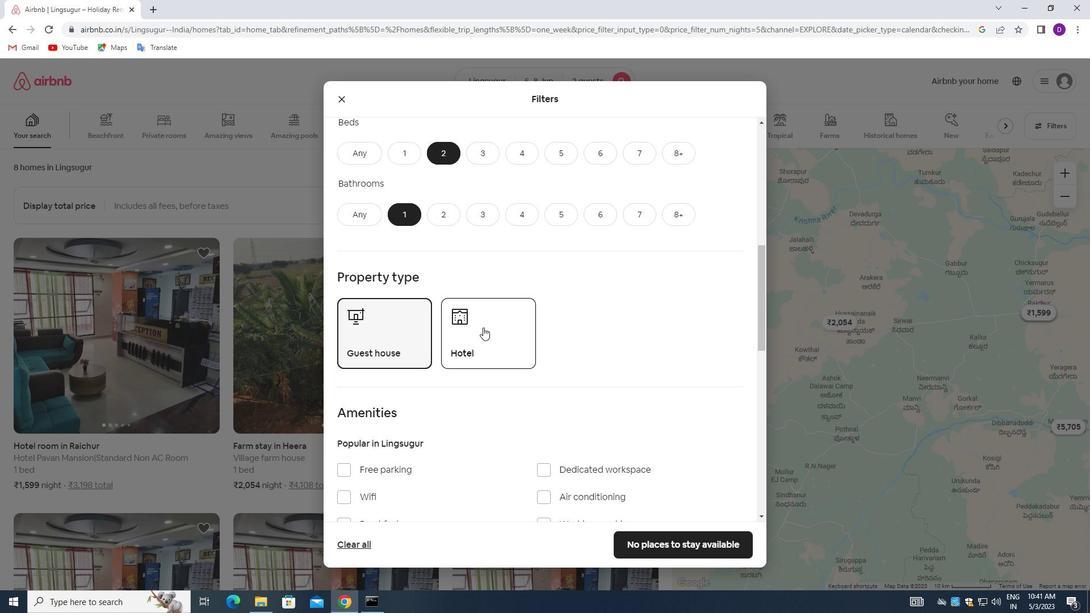 
Action: Mouse moved to (535, 330)
Screenshot: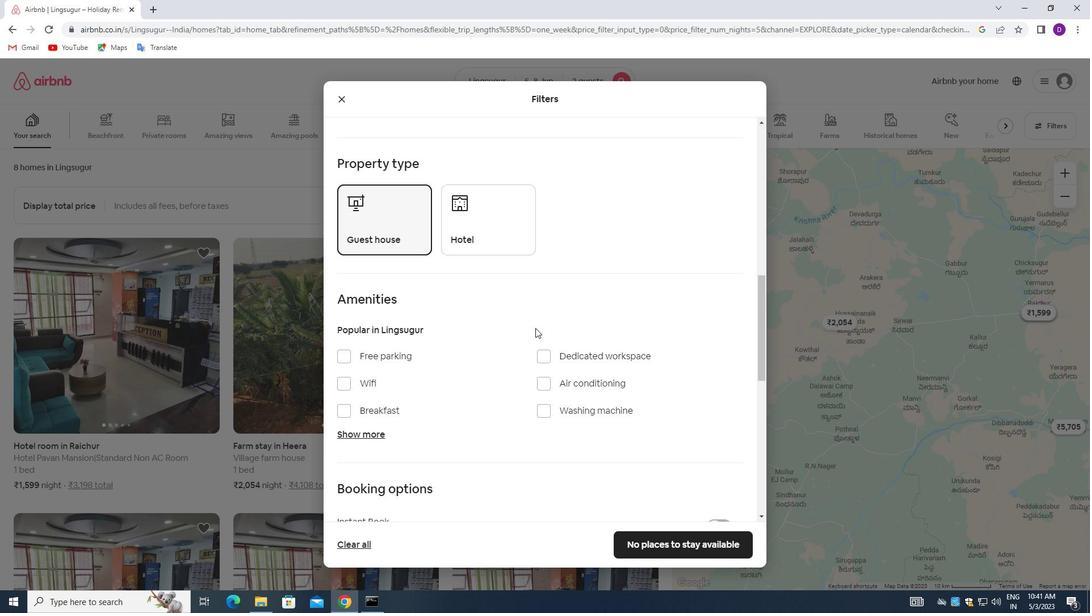 
Action: Mouse scrolled (535, 329) with delta (0, 0)
Screenshot: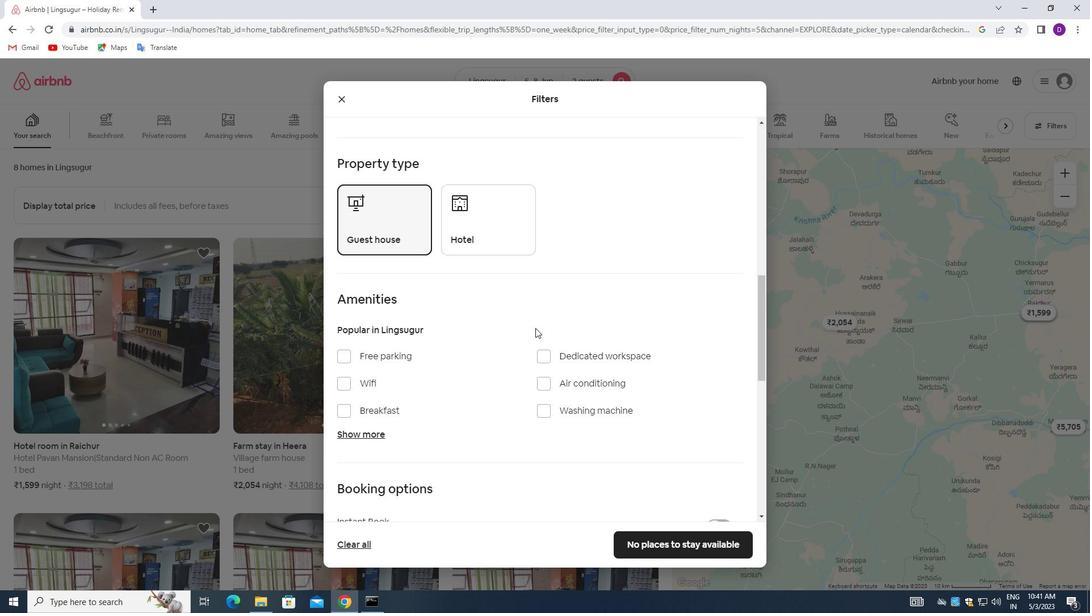 
Action: Mouse moved to (532, 332)
Screenshot: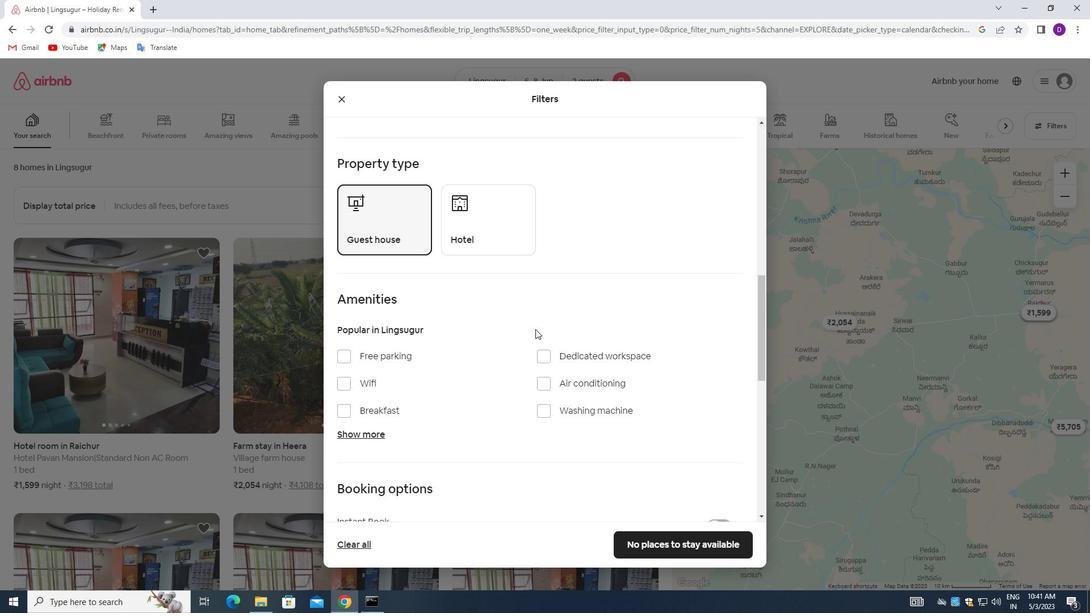 
Action: Mouse scrolled (532, 331) with delta (0, 0)
Screenshot: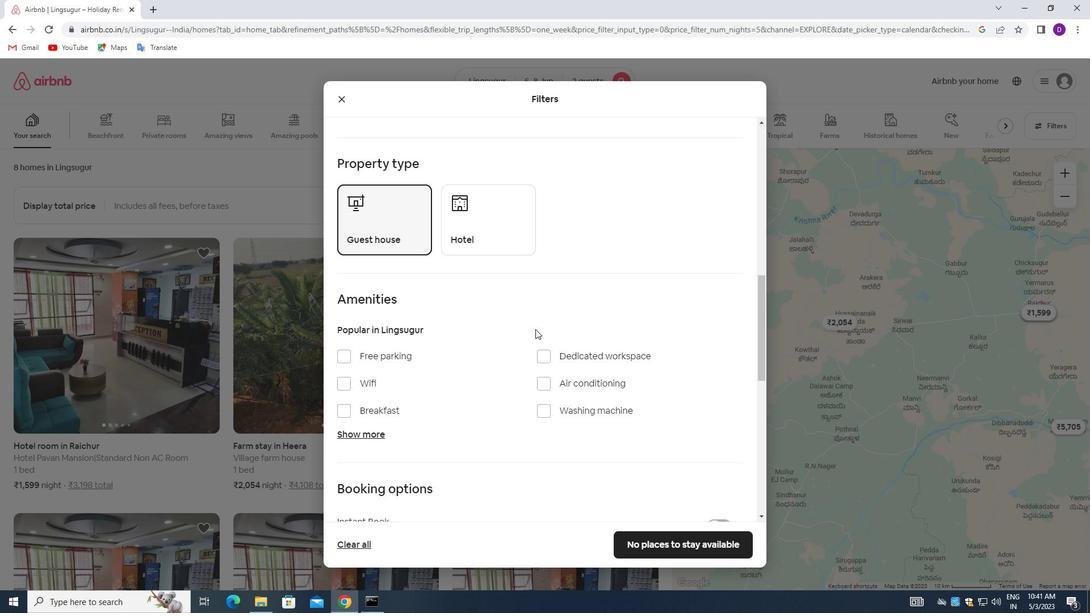 
Action: Mouse moved to (530, 335)
Screenshot: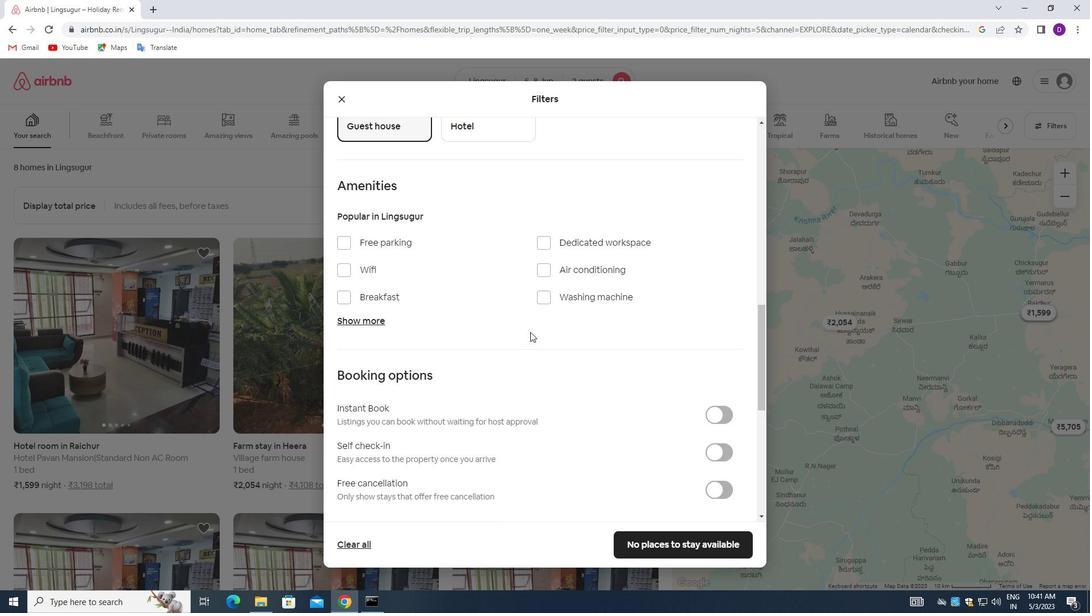 
Action: Mouse scrolled (530, 335) with delta (0, 0)
Screenshot: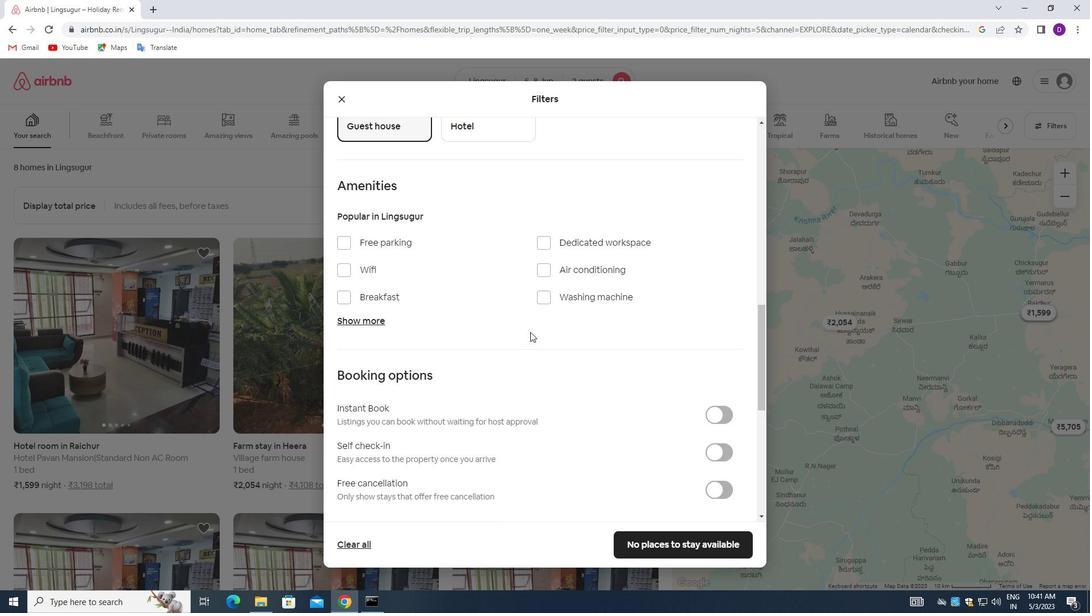 
Action: Mouse moved to (528, 339)
Screenshot: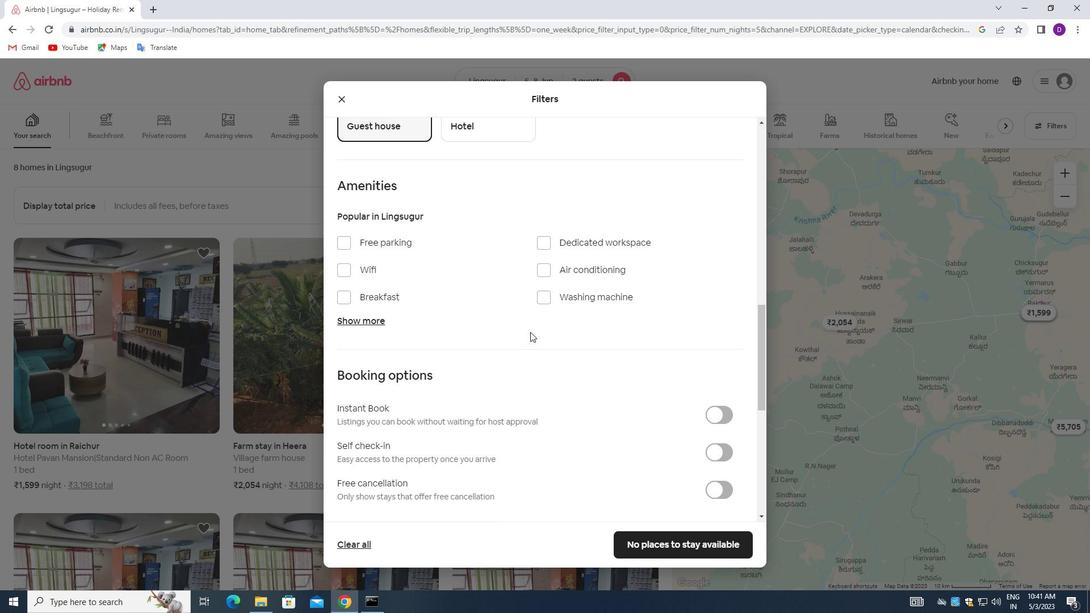 
Action: Mouse scrolled (528, 339) with delta (0, 0)
Screenshot: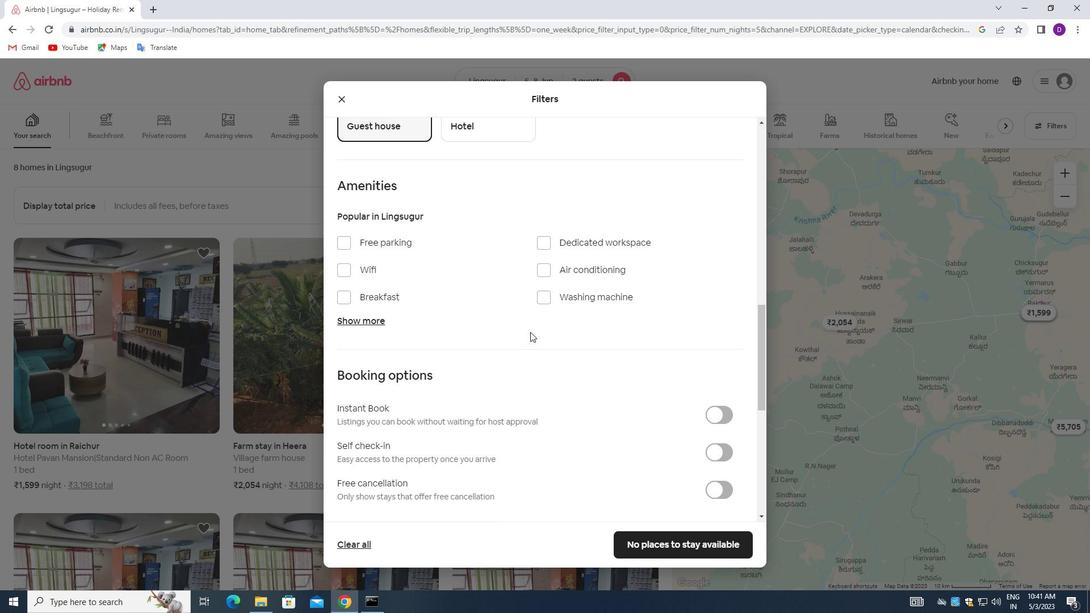 
Action: Mouse scrolled (528, 339) with delta (0, 0)
Screenshot: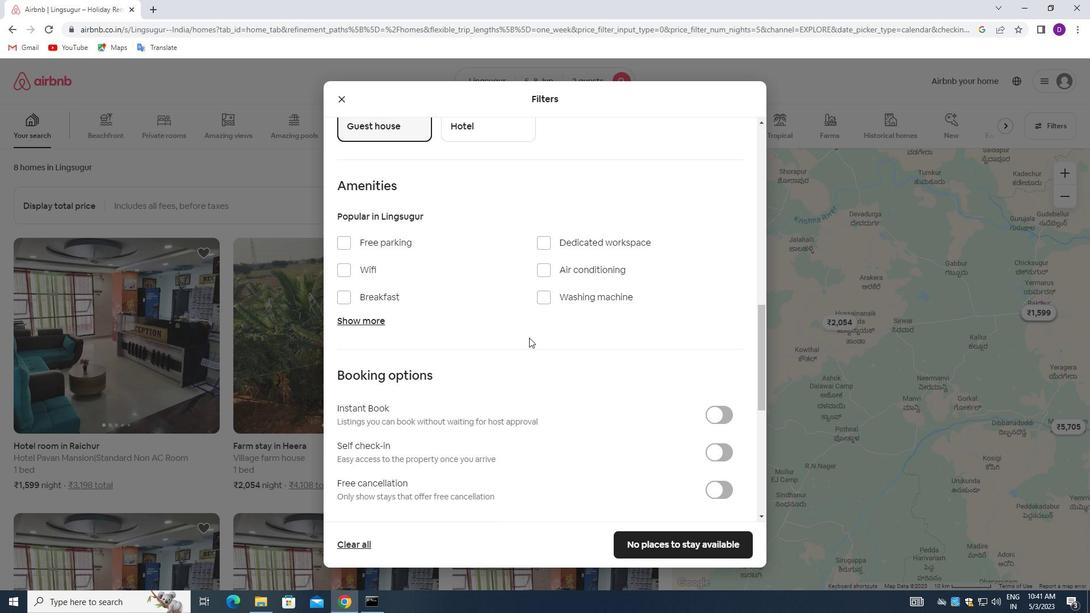 
Action: Mouse moved to (715, 283)
Screenshot: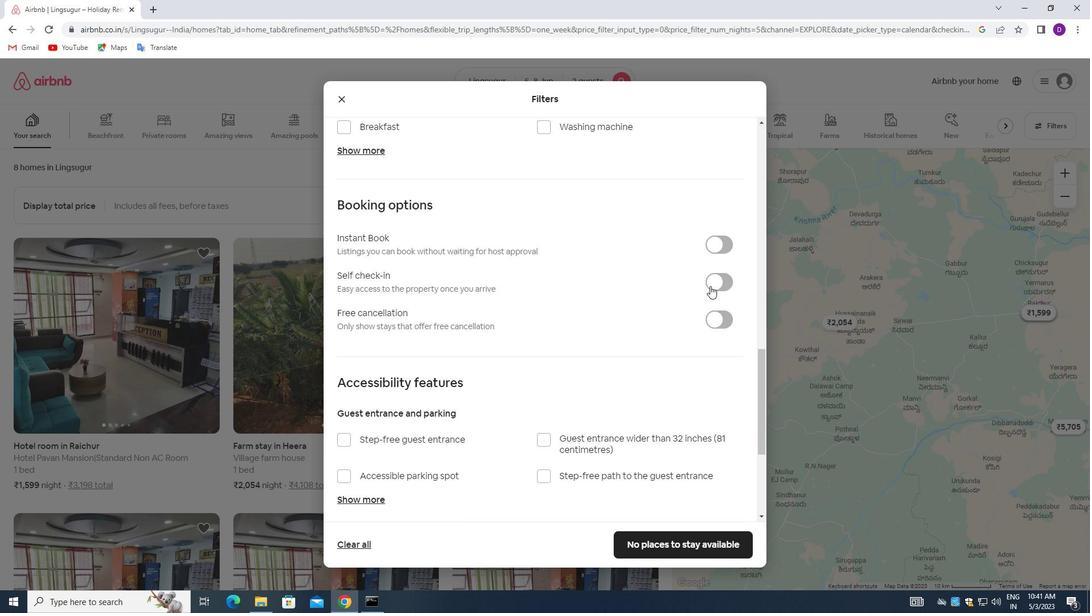 
Action: Mouse pressed left at (715, 283)
Screenshot: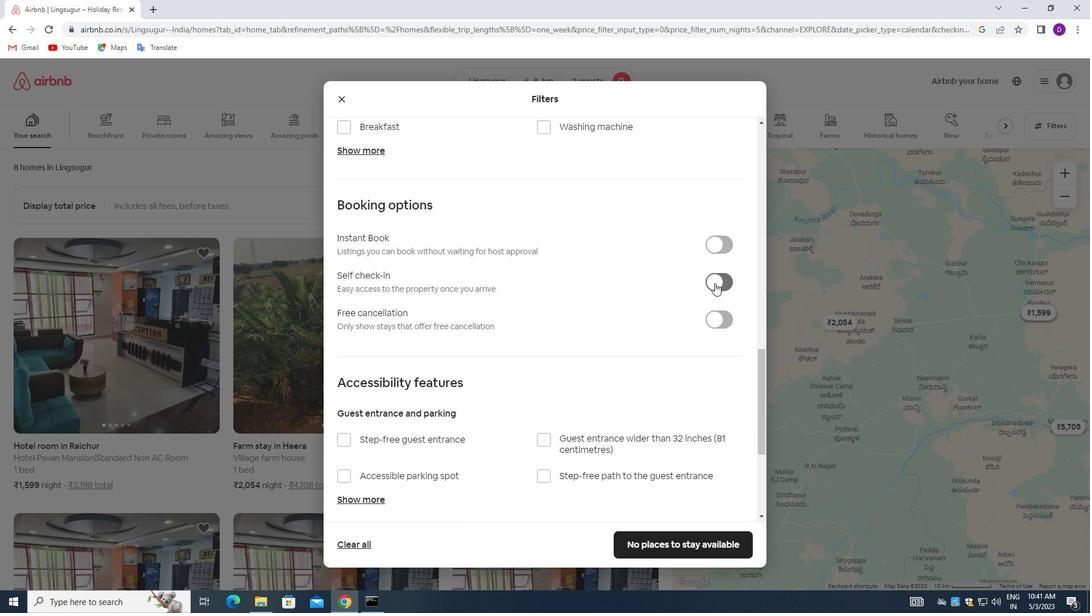 
Action: Mouse moved to (522, 305)
Screenshot: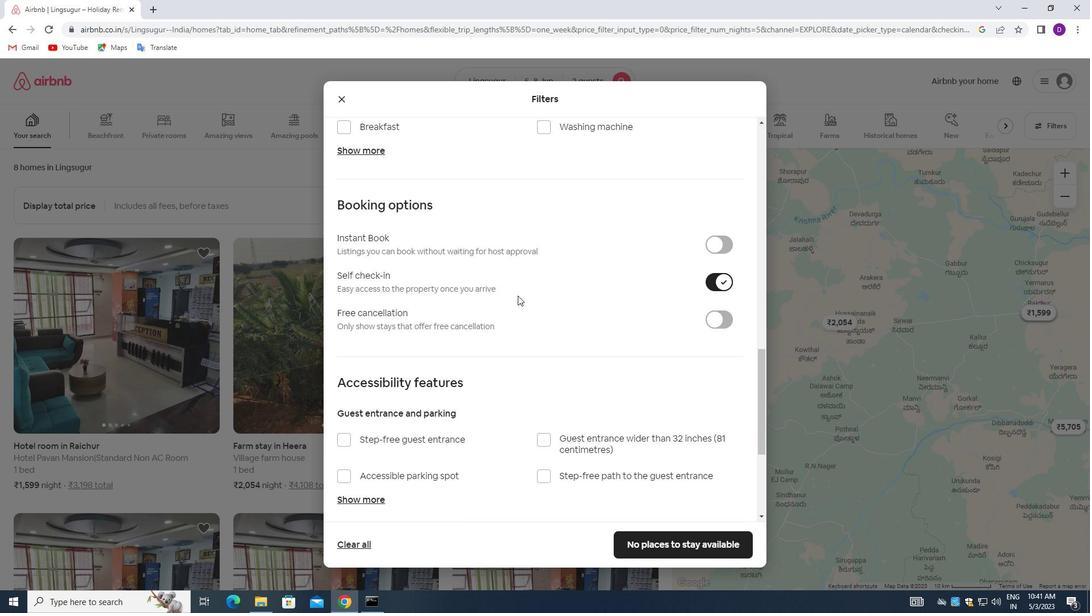 
Action: Mouse scrolled (522, 304) with delta (0, 0)
Screenshot: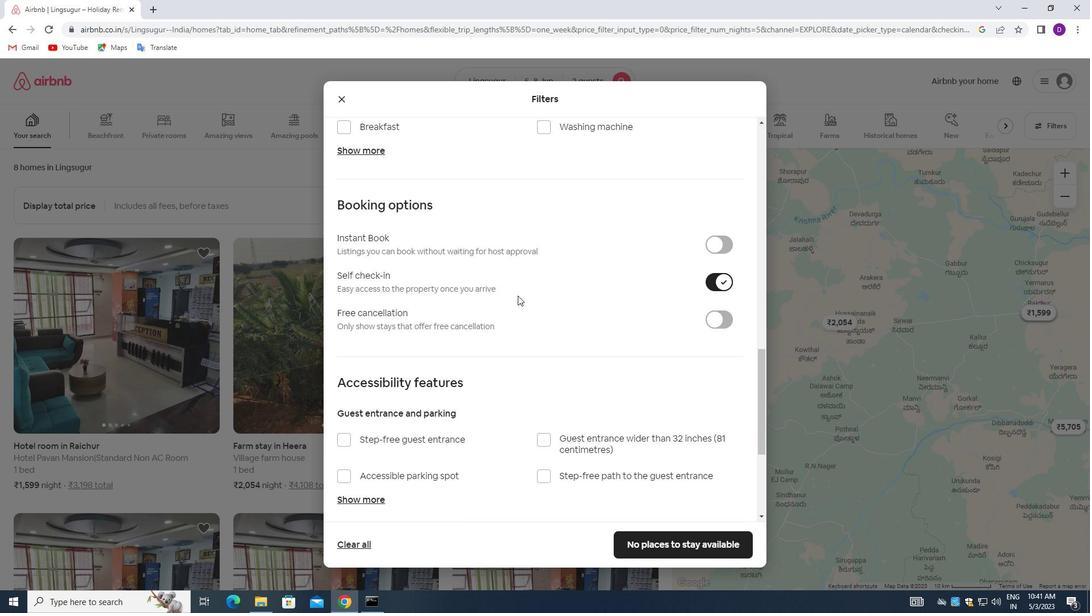 
Action: Mouse moved to (522, 306)
Screenshot: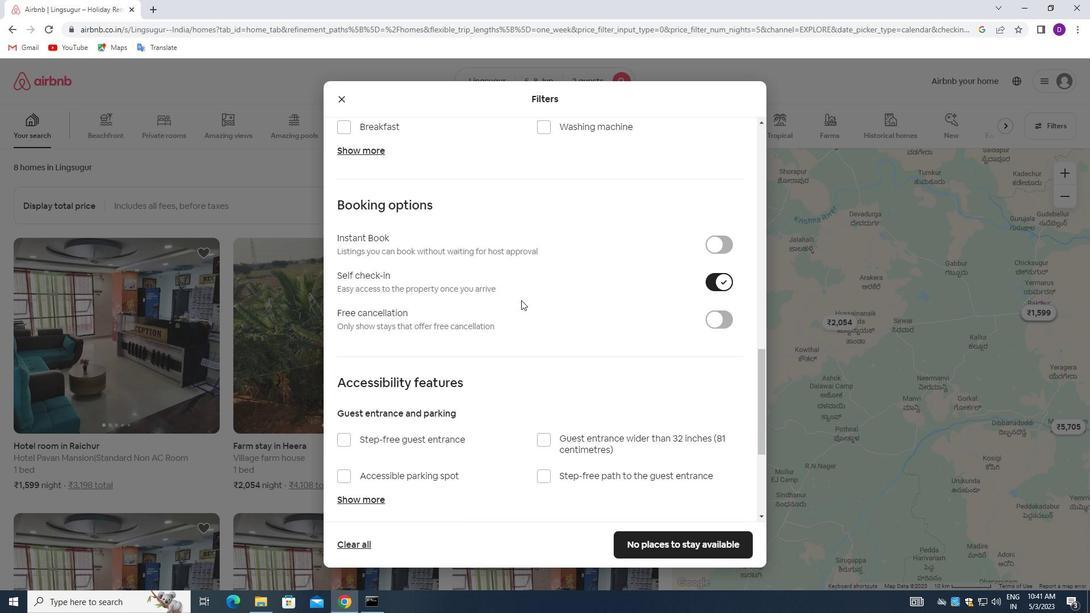 
Action: Mouse scrolled (522, 305) with delta (0, 0)
Screenshot: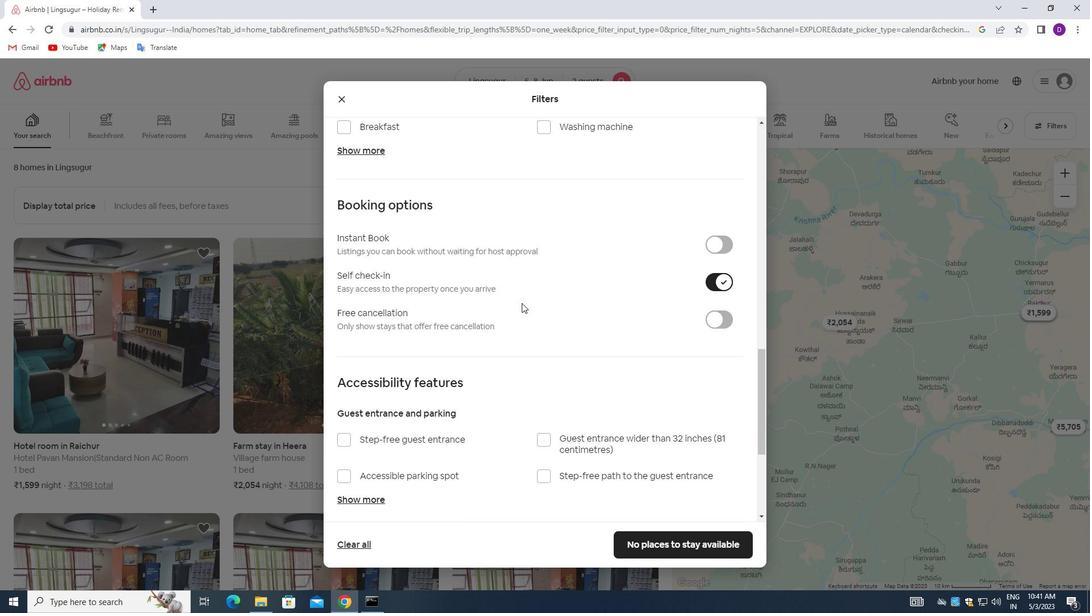 
Action: Mouse moved to (521, 306)
Screenshot: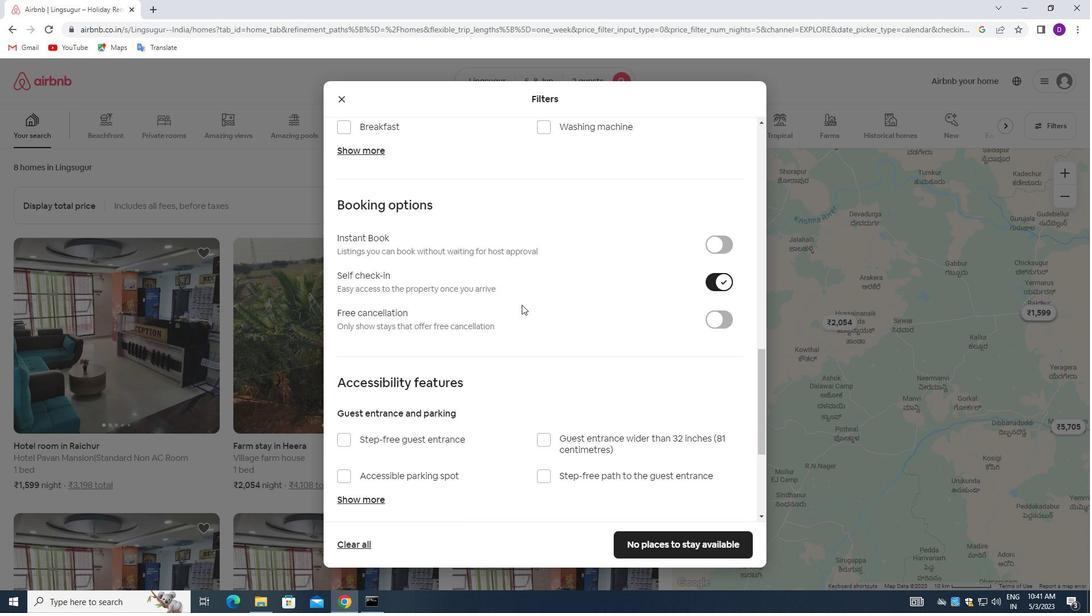 
Action: Mouse scrolled (521, 306) with delta (0, 0)
Screenshot: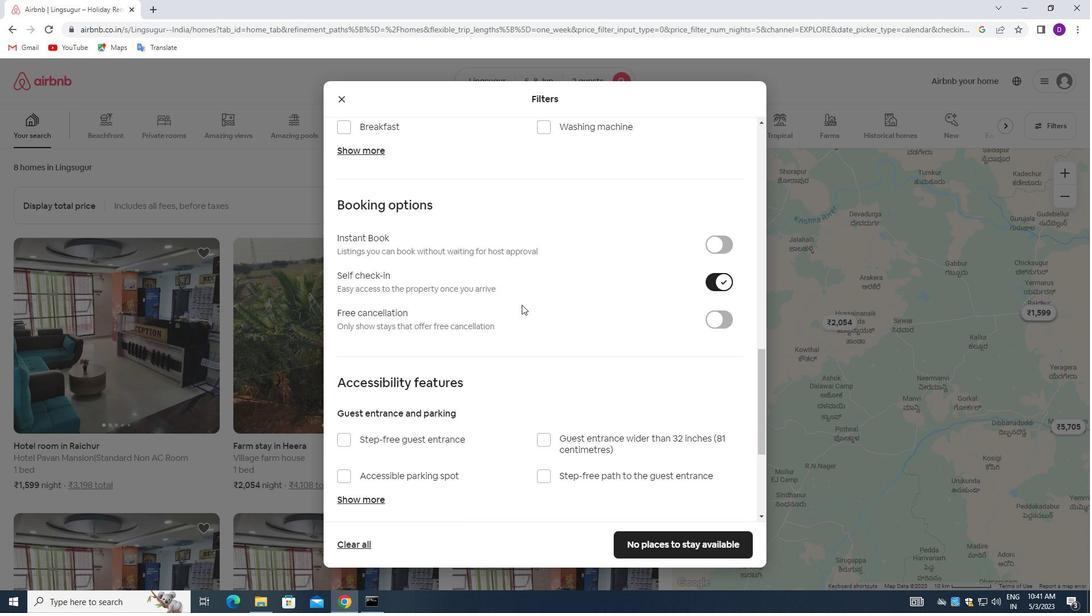 
Action: Mouse moved to (521, 308)
Screenshot: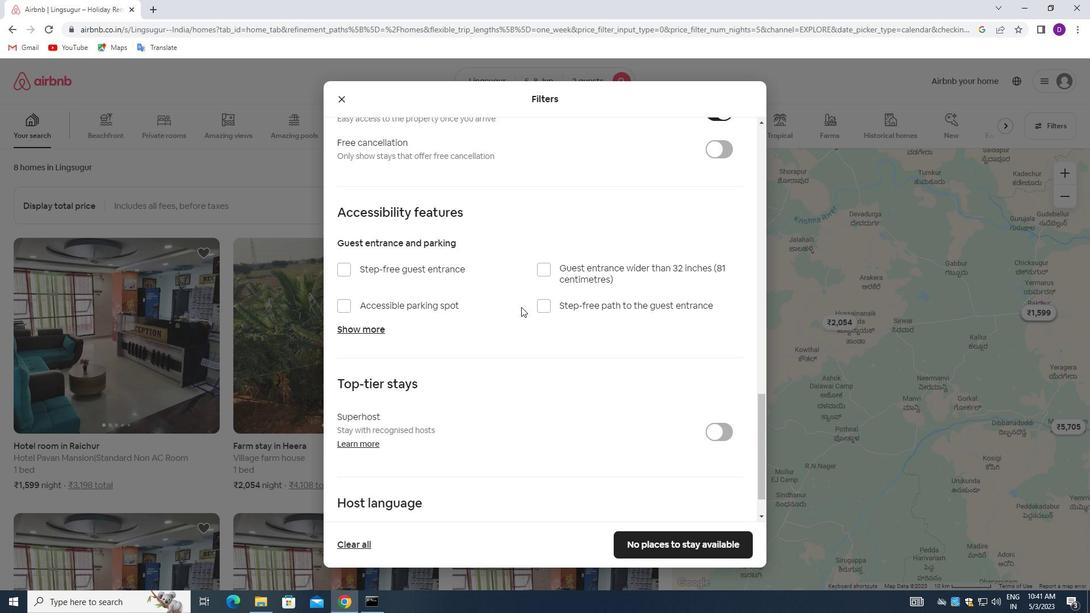 
Action: Mouse scrolled (521, 307) with delta (0, 0)
Screenshot: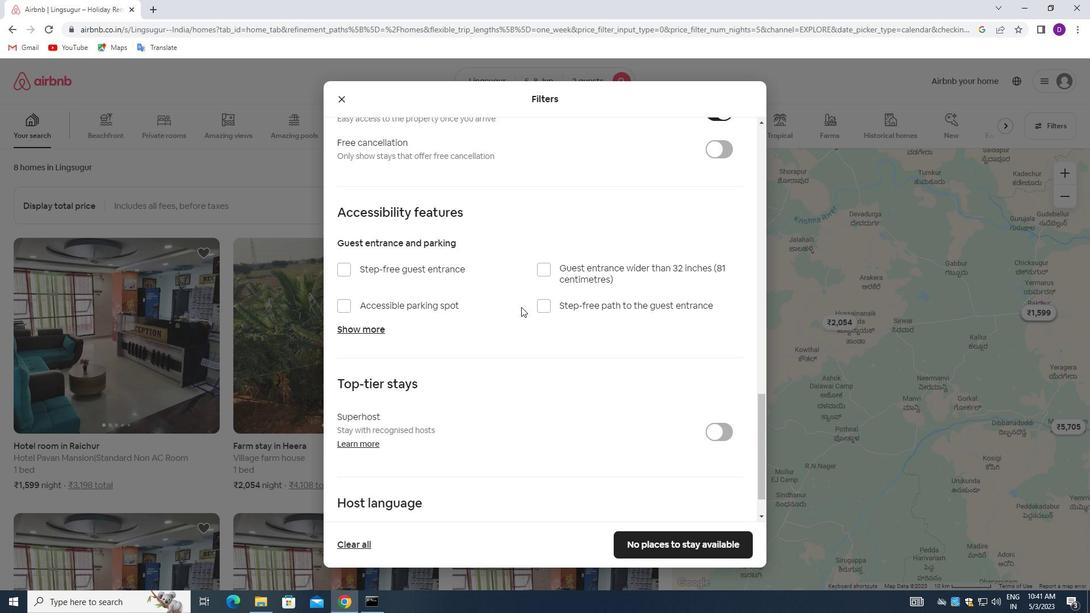 
Action: Mouse moved to (521, 310)
Screenshot: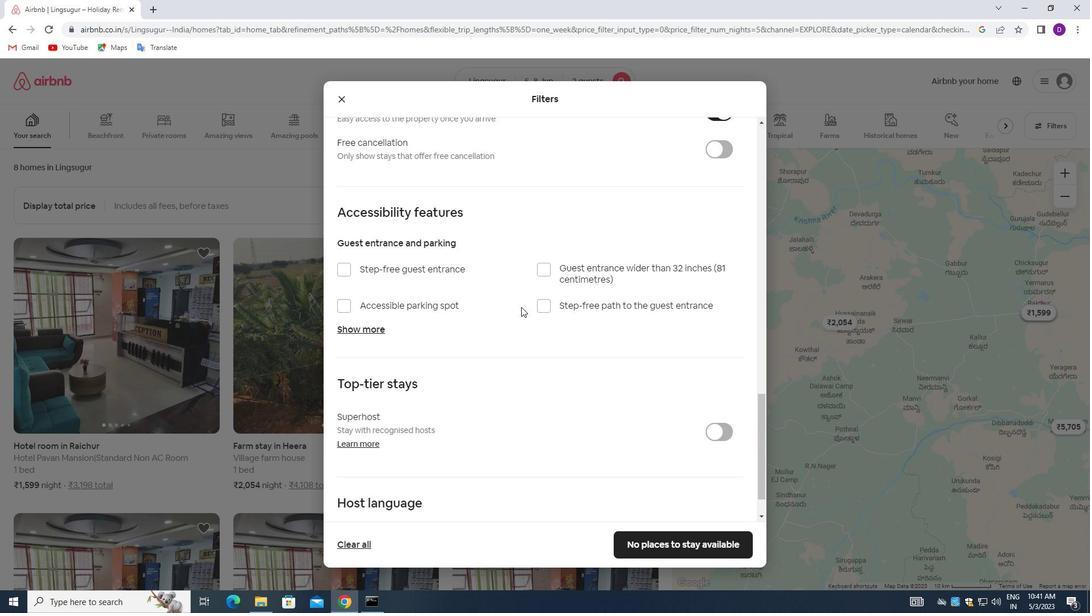 
Action: Mouse scrolled (521, 310) with delta (0, 0)
Screenshot: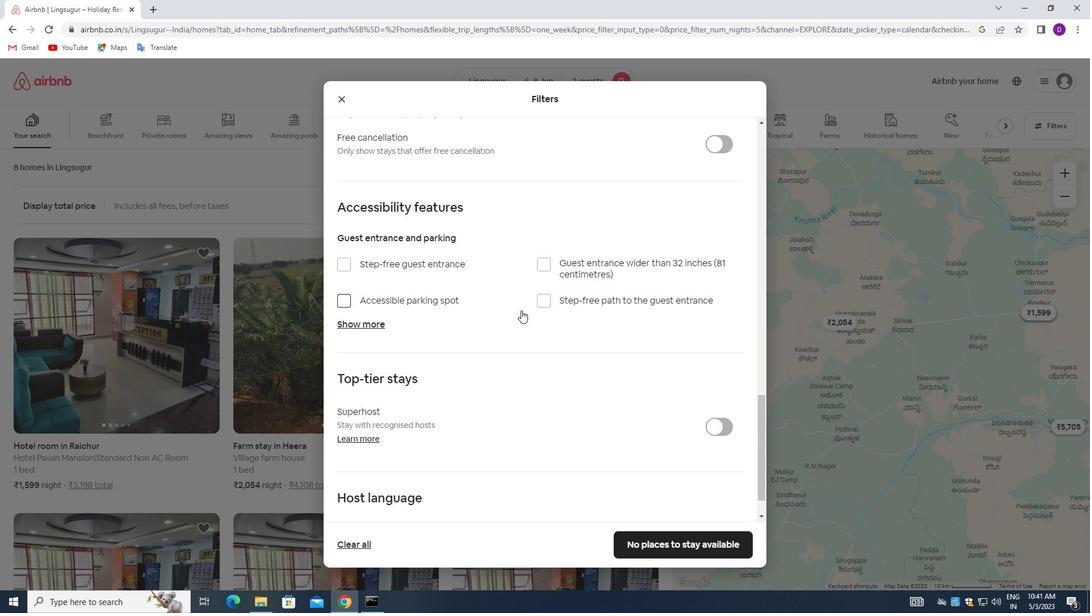 
Action: Mouse moved to (521, 311)
Screenshot: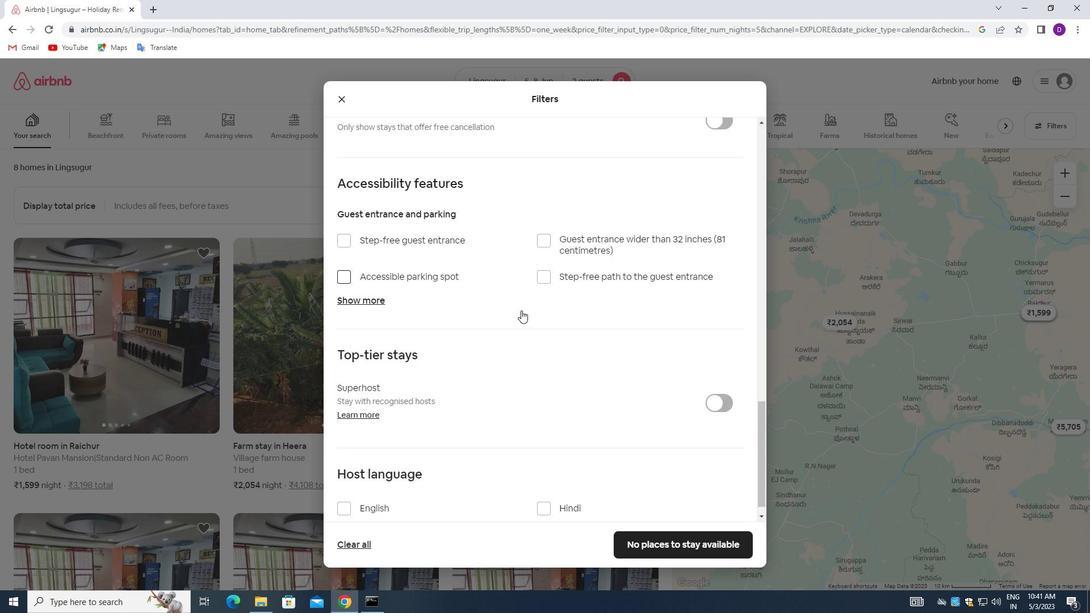 
Action: Mouse scrolled (521, 310) with delta (0, 0)
Screenshot: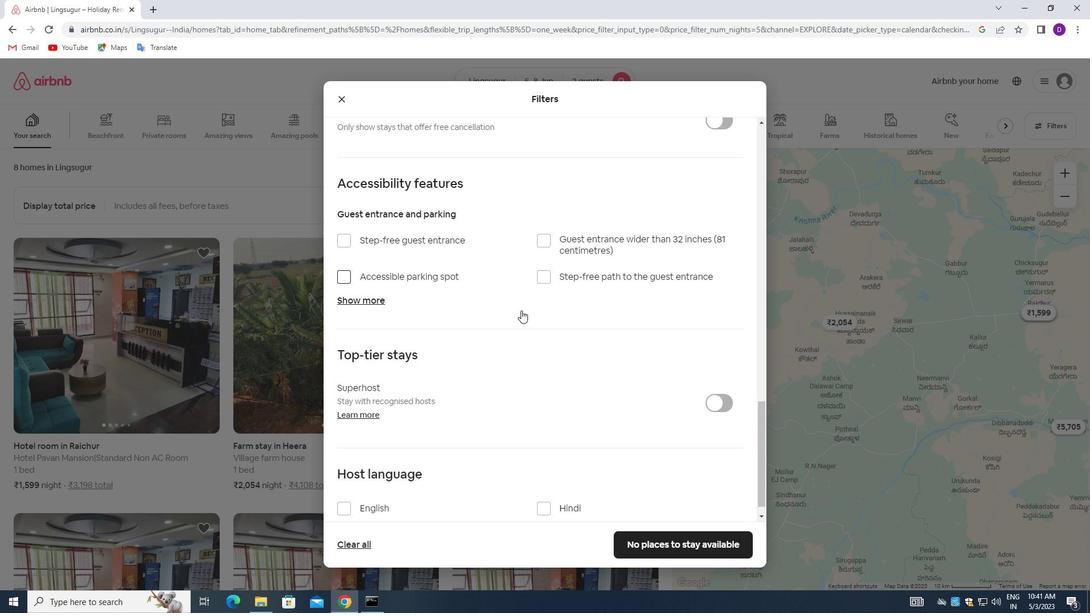 
Action: Mouse moved to (515, 335)
Screenshot: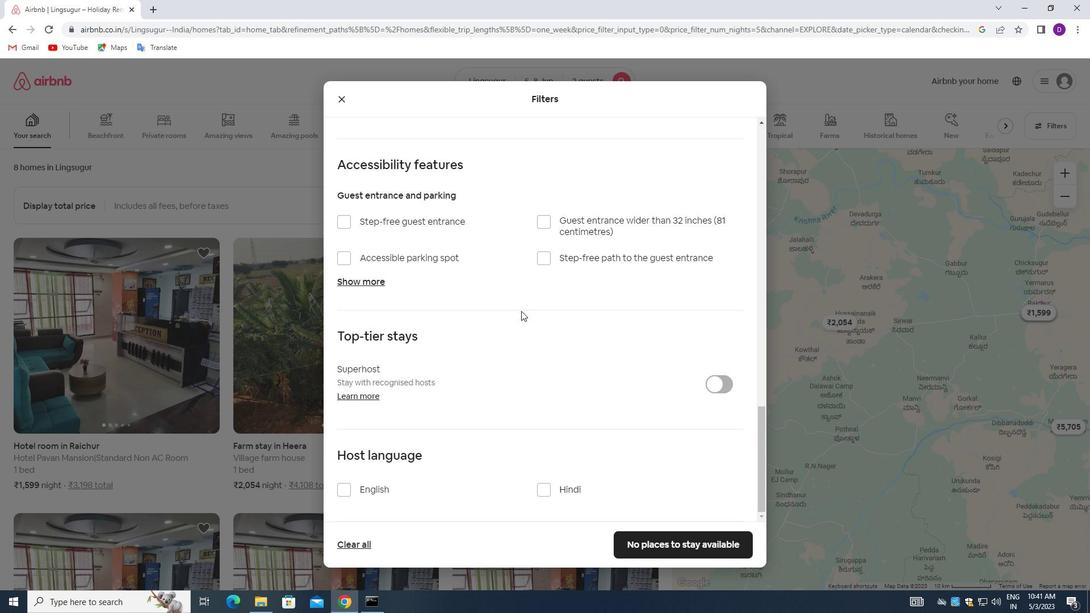 
Action: Mouse scrolled (515, 335) with delta (0, 0)
Screenshot: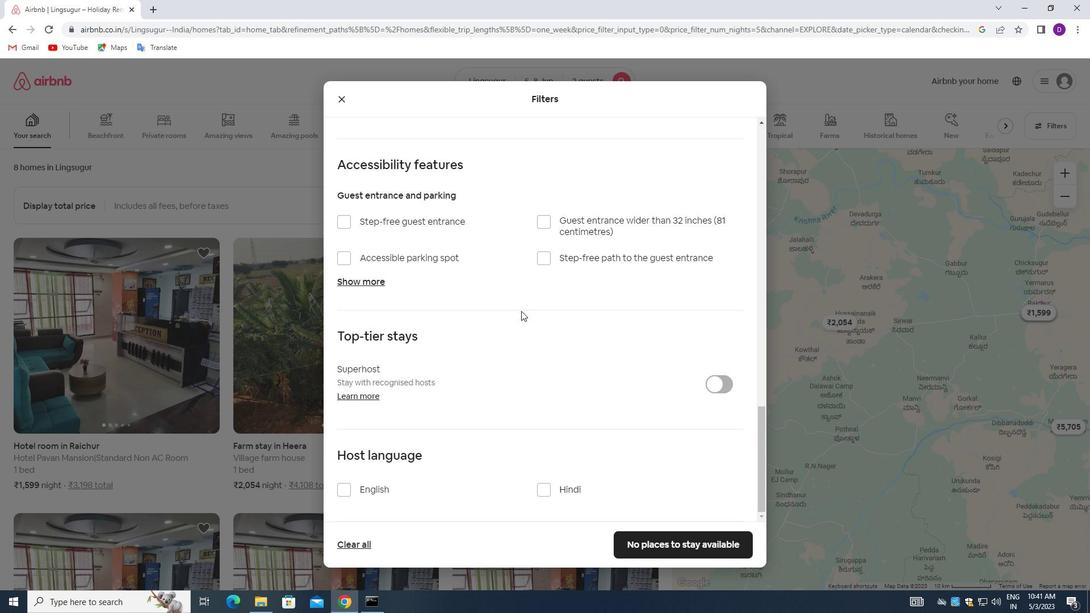 
Action: Mouse moved to (509, 351)
Screenshot: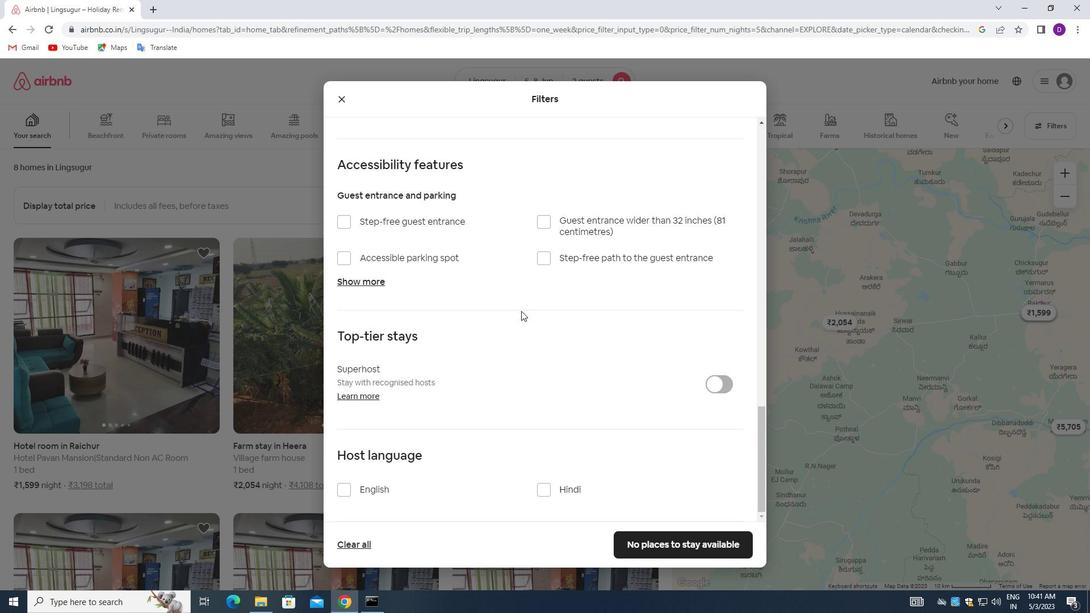
Action: Mouse scrolled (509, 350) with delta (0, 0)
Screenshot: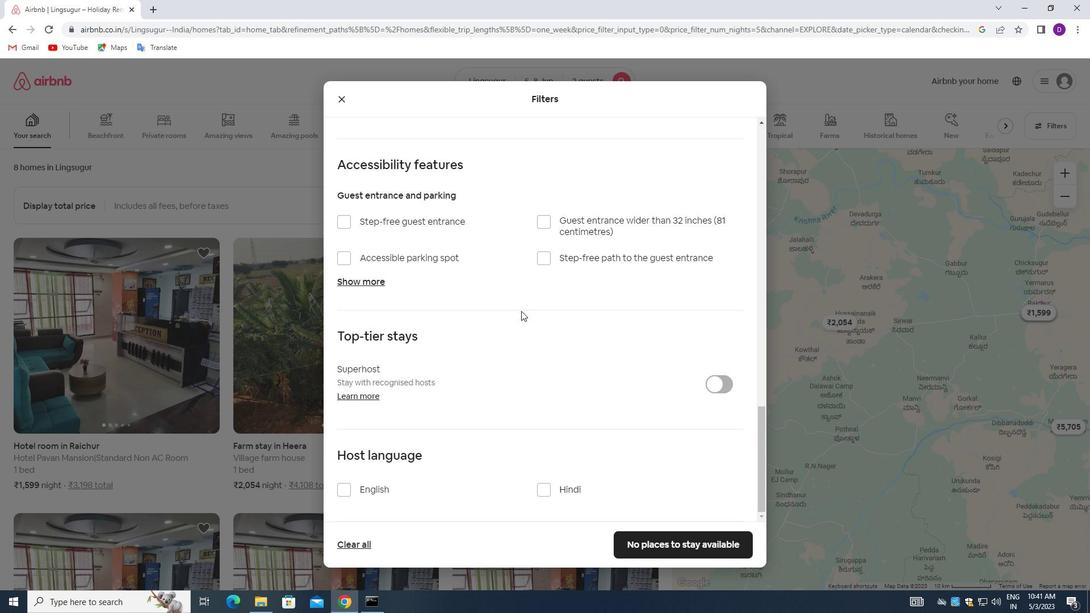
Action: Mouse moved to (344, 489)
Screenshot: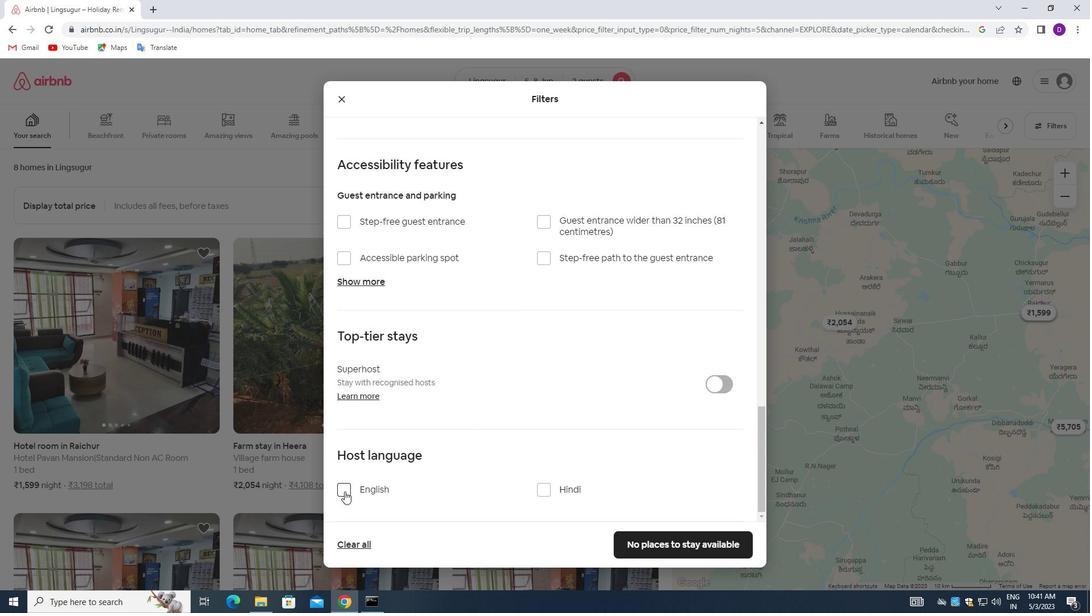 
Action: Mouse pressed left at (344, 489)
Screenshot: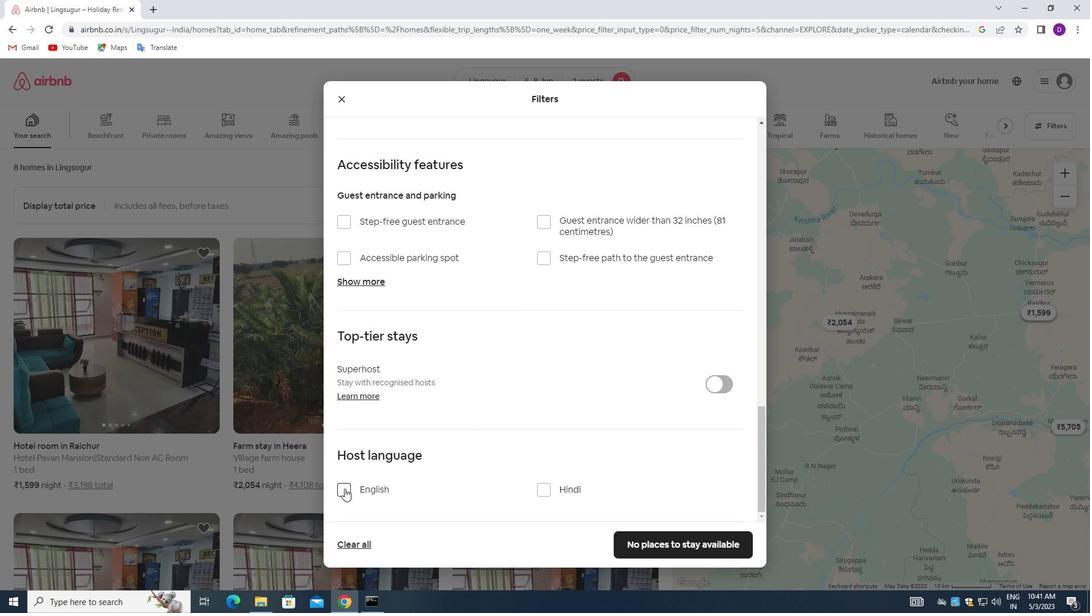 
Action: Mouse moved to (666, 542)
Screenshot: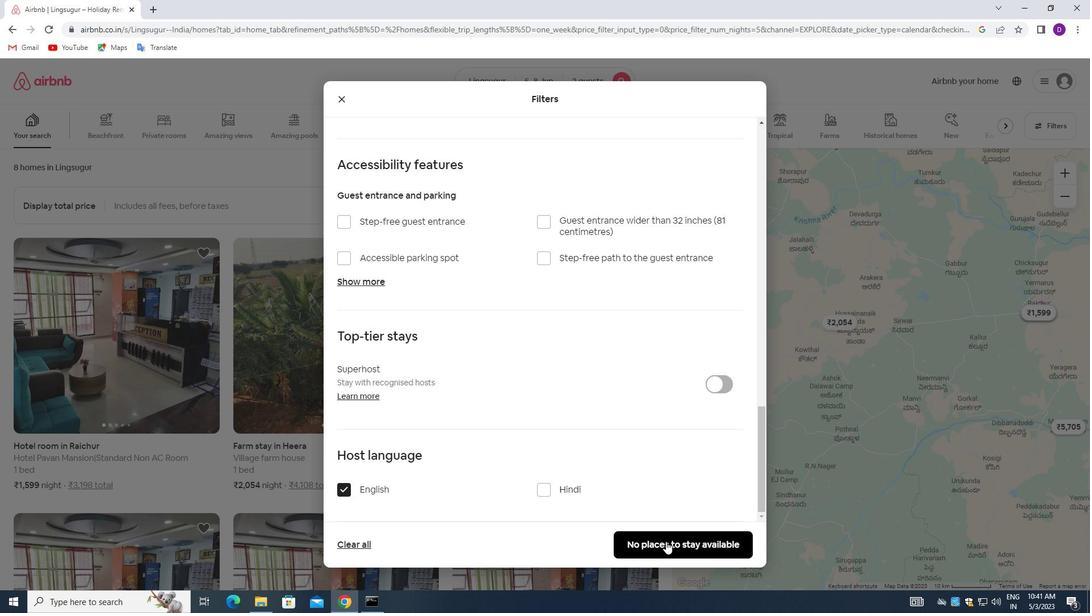 
Action: Mouse pressed left at (666, 542)
Screenshot: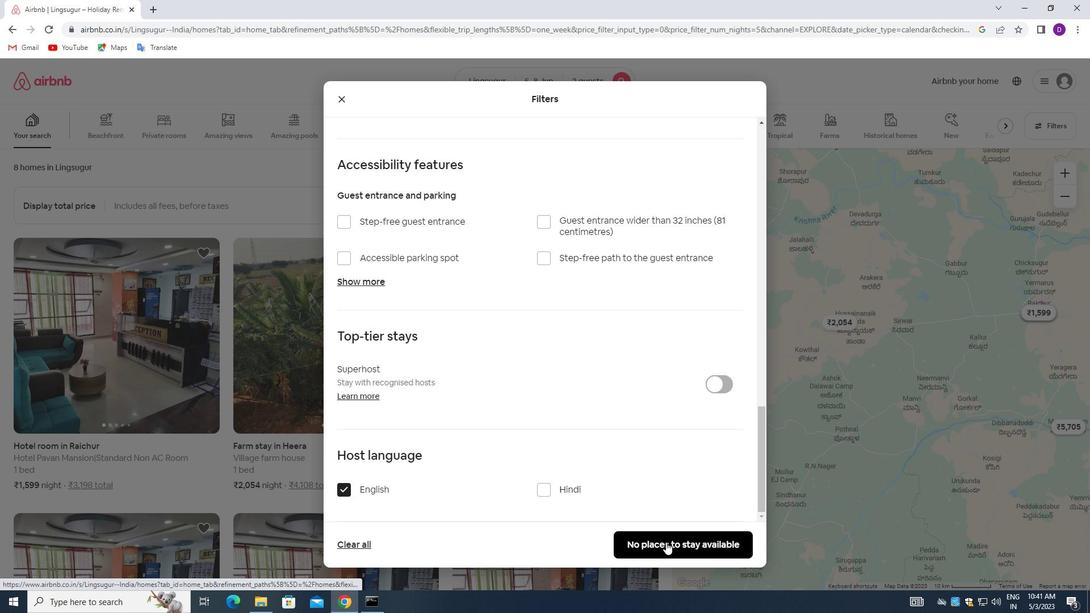 
Action: Mouse moved to (642, 443)
Screenshot: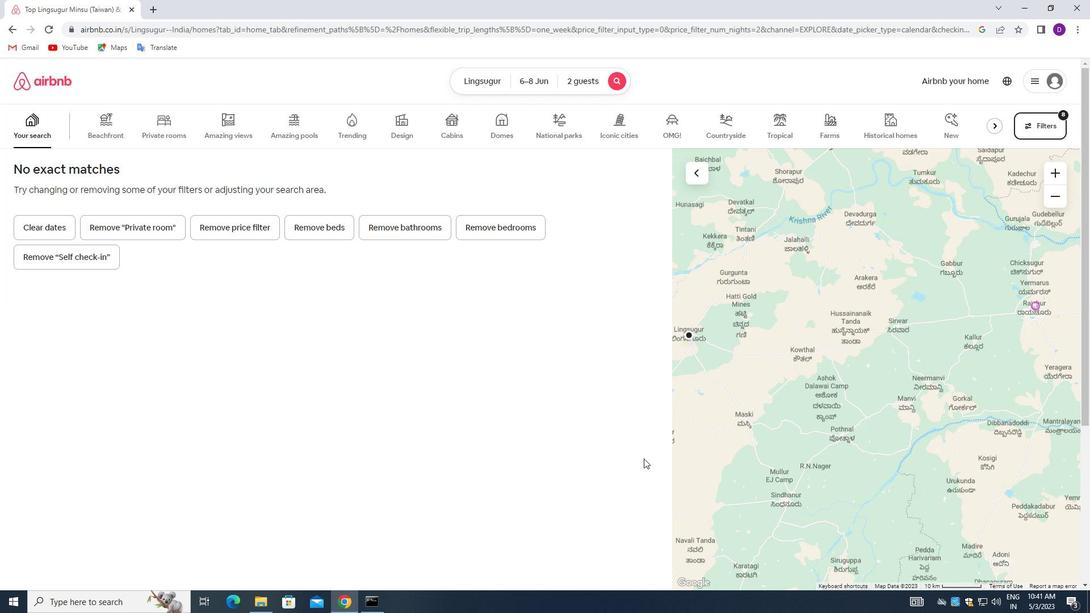 
